 Task: Look for space in Kadaň, Czech Republic from 2nd June, 2023 to 6th June, 2023 for 1 adult in price range Rs.10000 to Rs.13000. Place can be private room with 1  bedroom having 1 bed and 1 bathroom. Property type can be house, flat, guest house, hotel. Booking option can be shelf check-in. Required host language is English.
Action: Mouse moved to (385, 80)
Screenshot: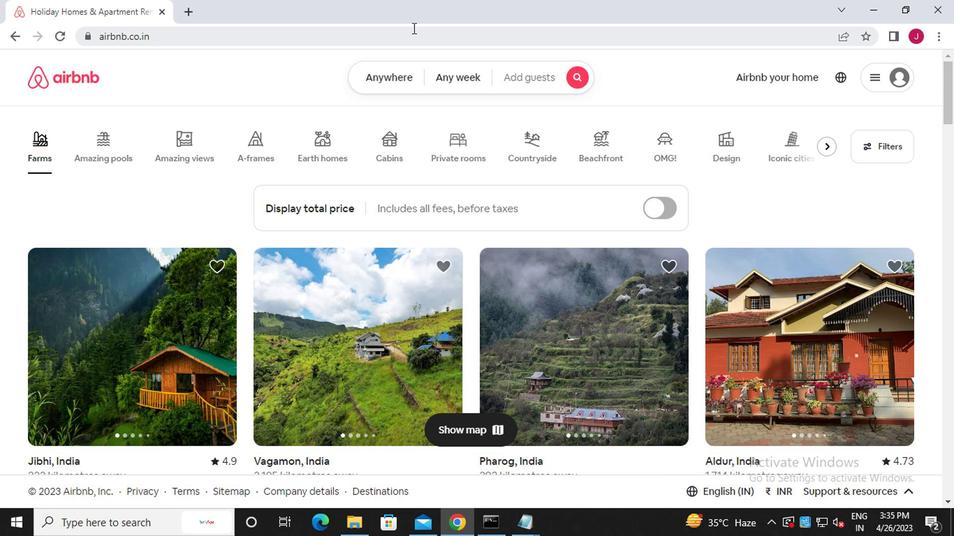 
Action: Mouse pressed left at (385, 80)
Screenshot: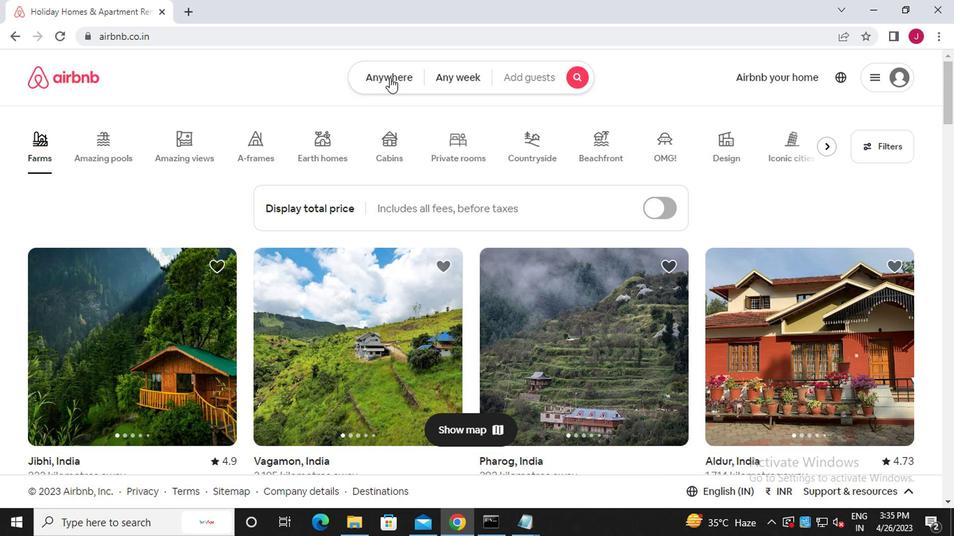 
Action: Mouse moved to (254, 140)
Screenshot: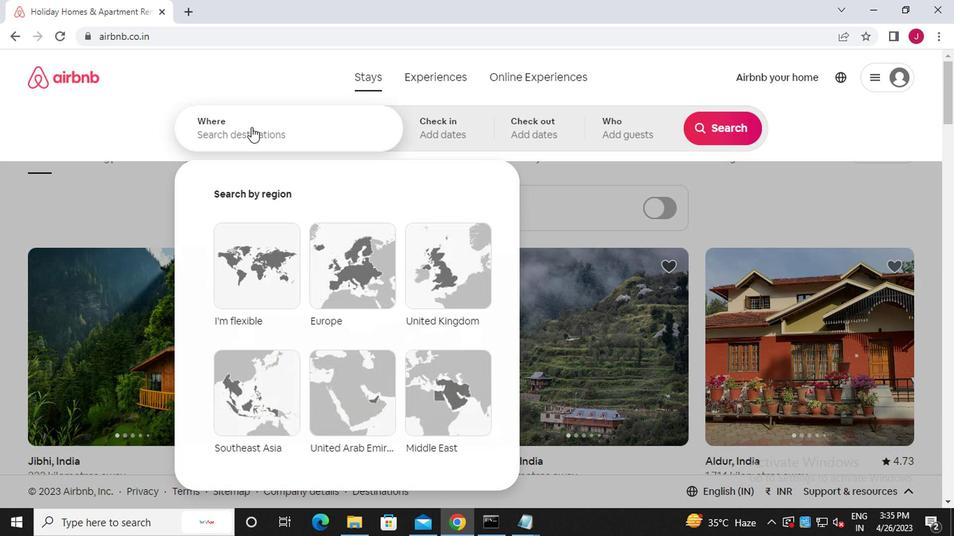 
Action: Mouse pressed left at (254, 140)
Screenshot: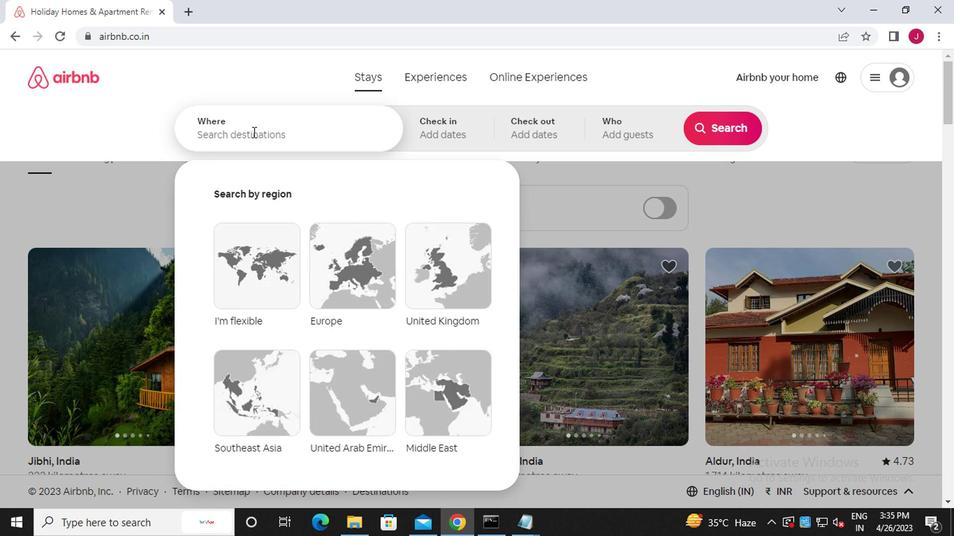 
Action: Mouse moved to (254, 140)
Screenshot: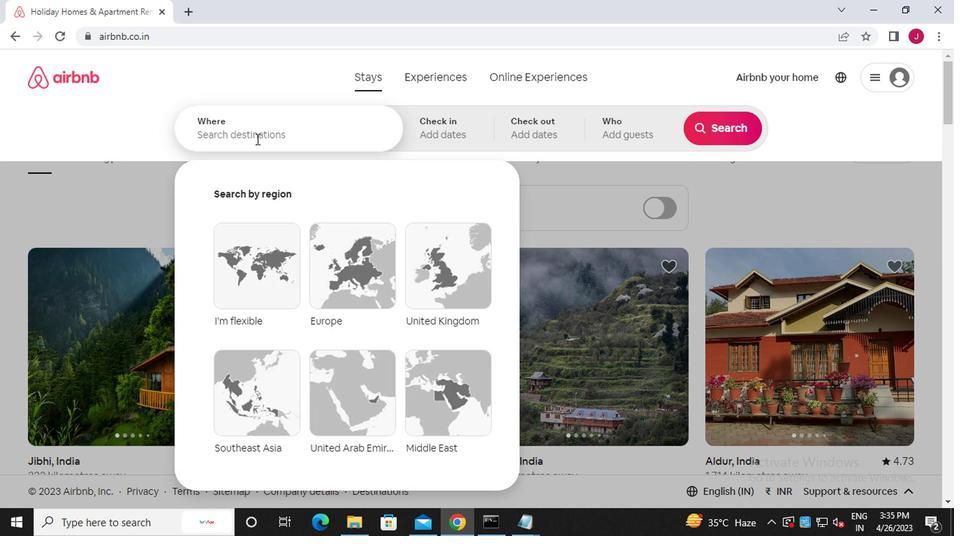 
Action: Key pressed k<Key.caps_lock>adan,<Key.caps_lock>c<Key.caps_lock>zech<Key.space><Key.caps_lock>r<Key.caps_lock>epublic
Screenshot: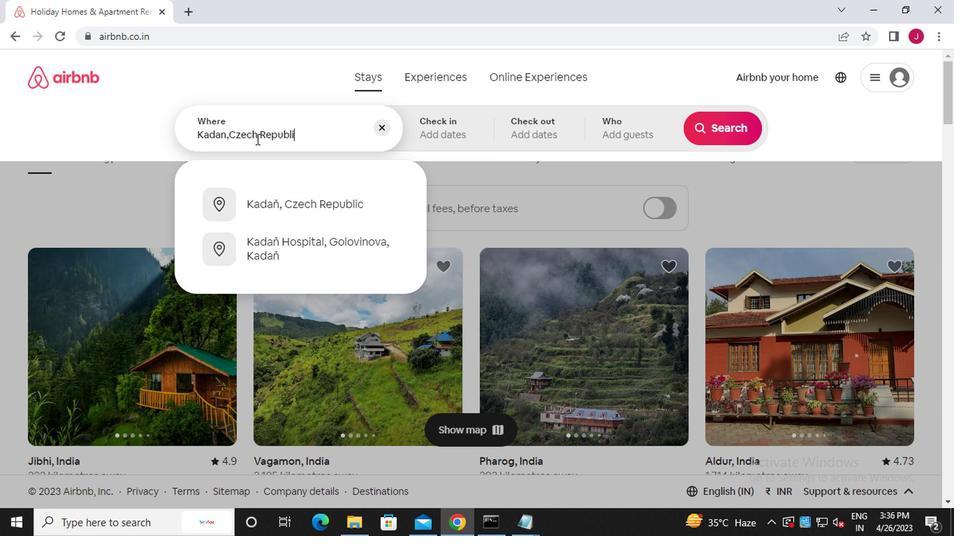 
Action: Mouse moved to (324, 213)
Screenshot: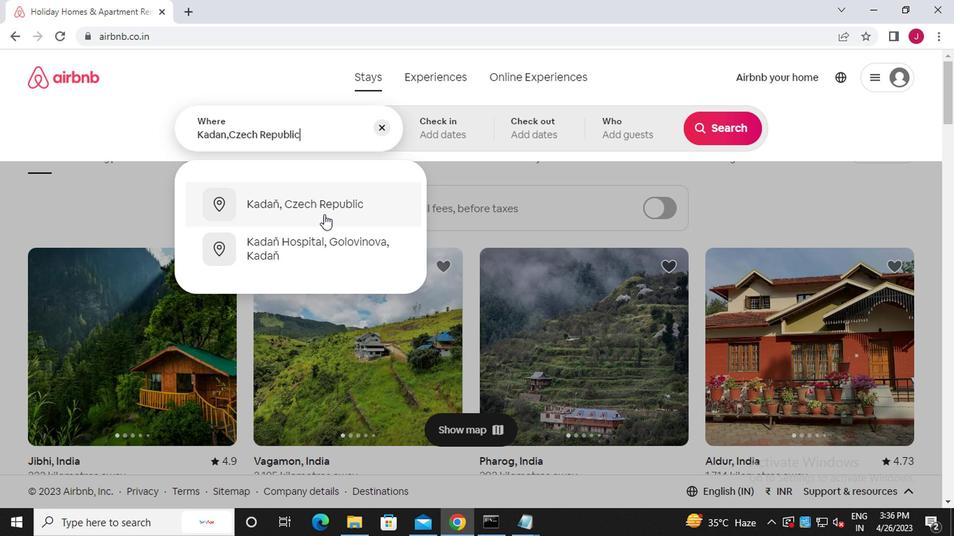 
Action: Mouse pressed left at (324, 213)
Screenshot: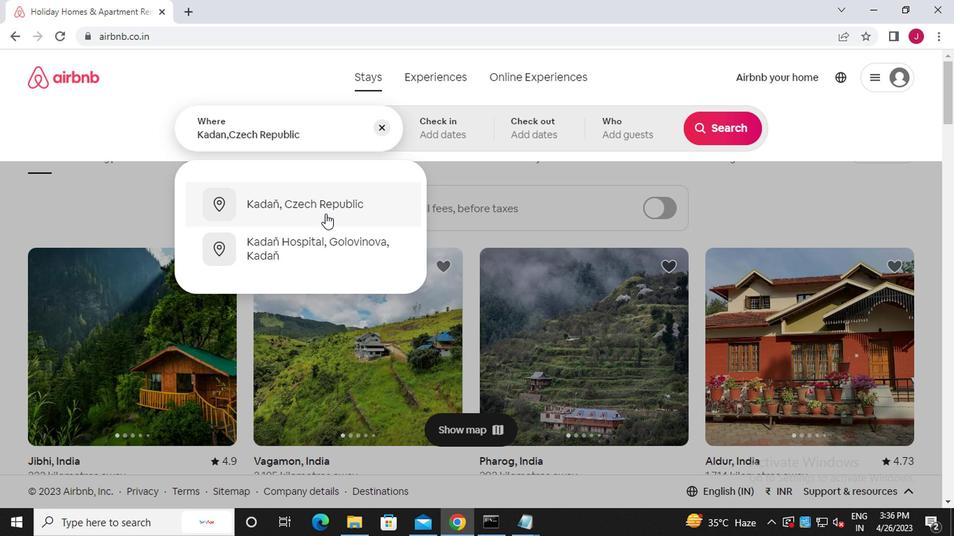 
Action: Mouse moved to (715, 240)
Screenshot: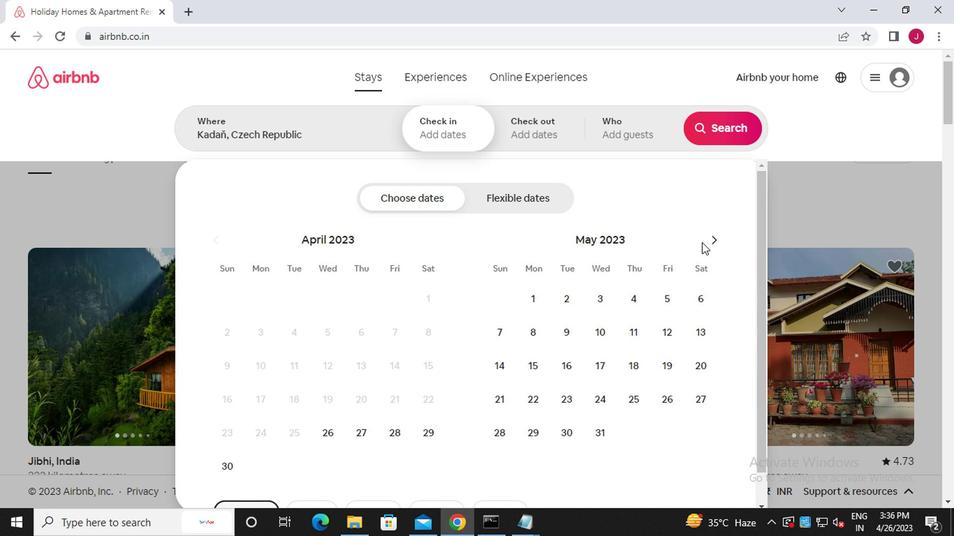 
Action: Mouse pressed left at (715, 240)
Screenshot: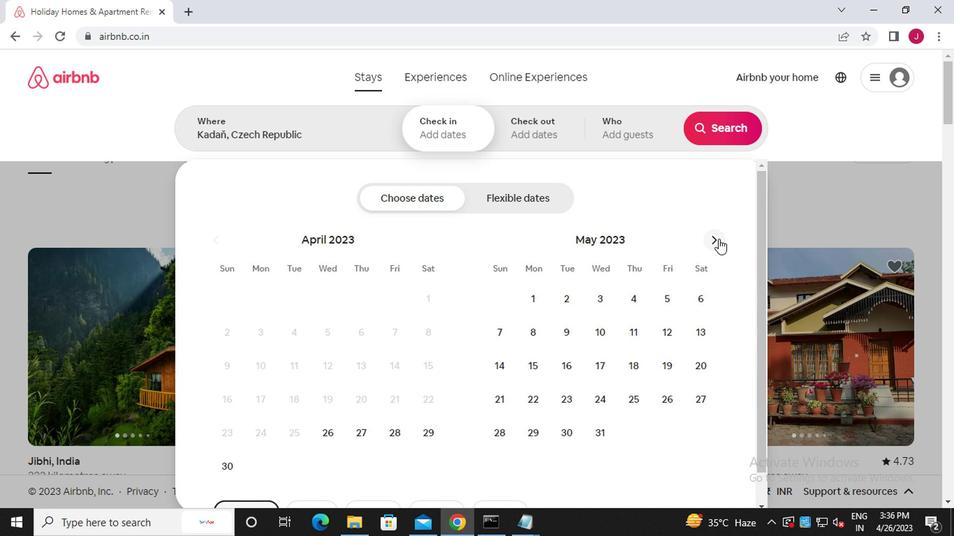 
Action: Mouse moved to (660, 296)
Screenshot: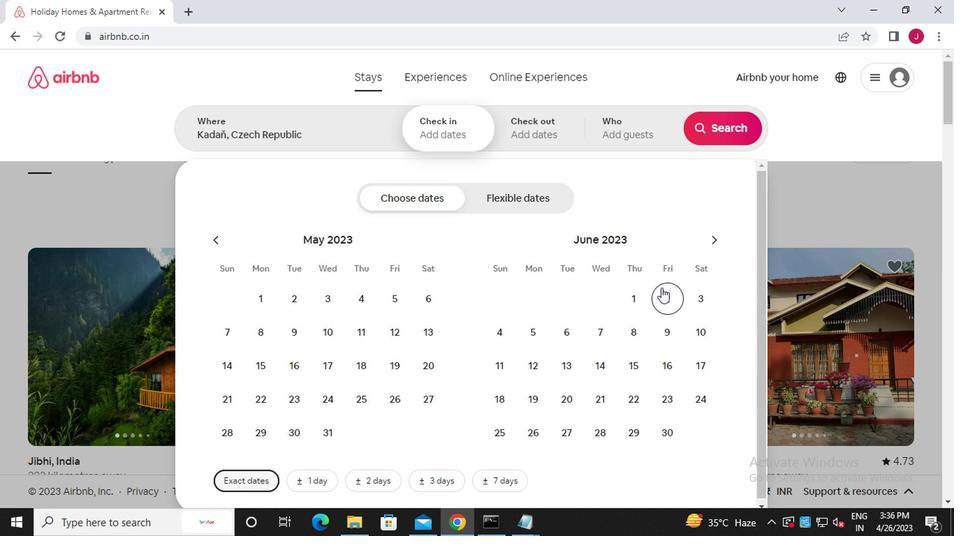 
Action: Mouse pressed left at (660, 296)
Screenshot: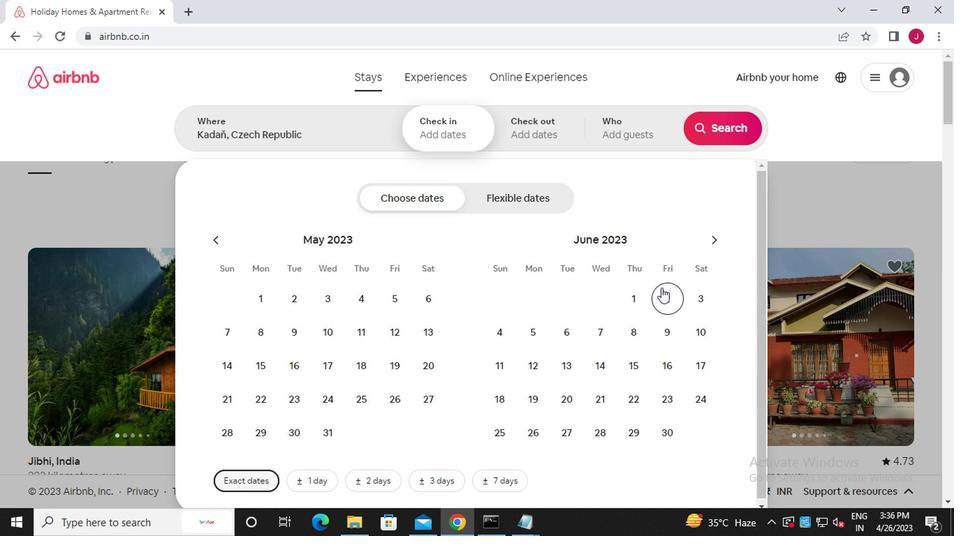 
Action: Mouse moved to (561, 330)
Screenshot: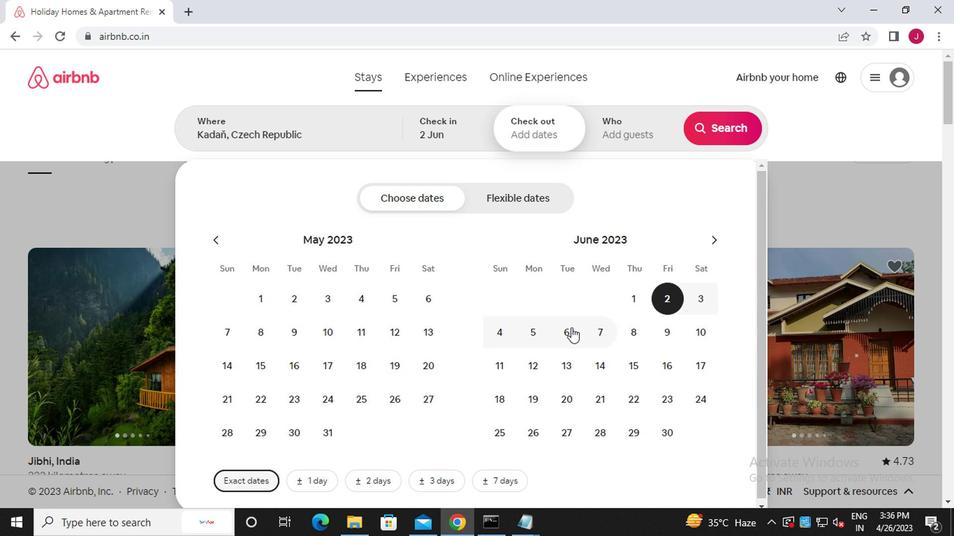 
Action: Mouse pressed left at (561, 330)
Screenshot: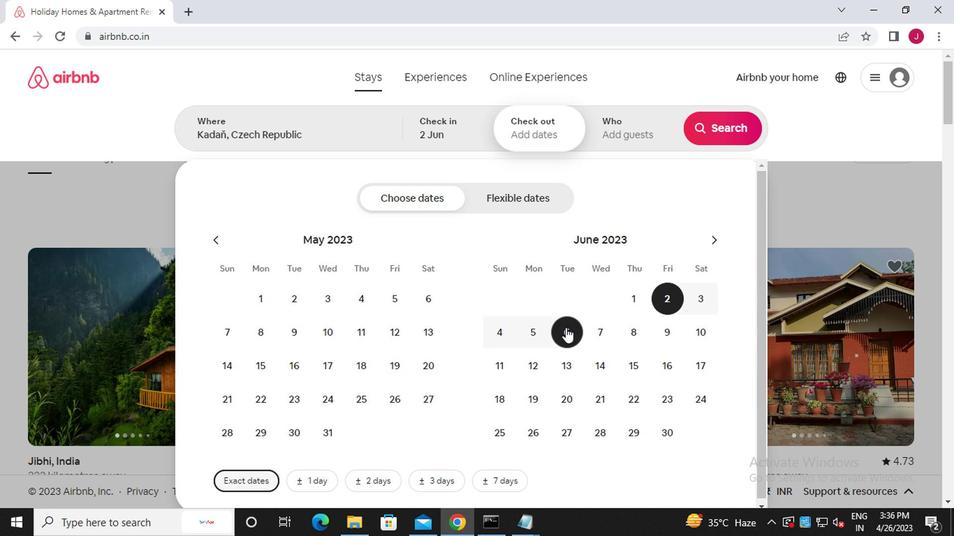 
Action: Mouse moved to (625, 135)
Screenshot: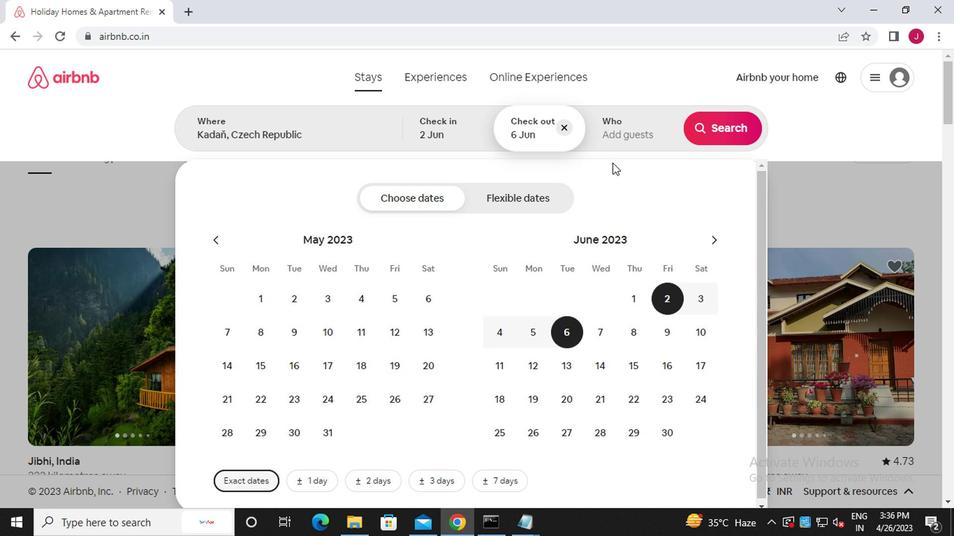 
Action: Mouse pressed left at (625, 135)
Screenshot: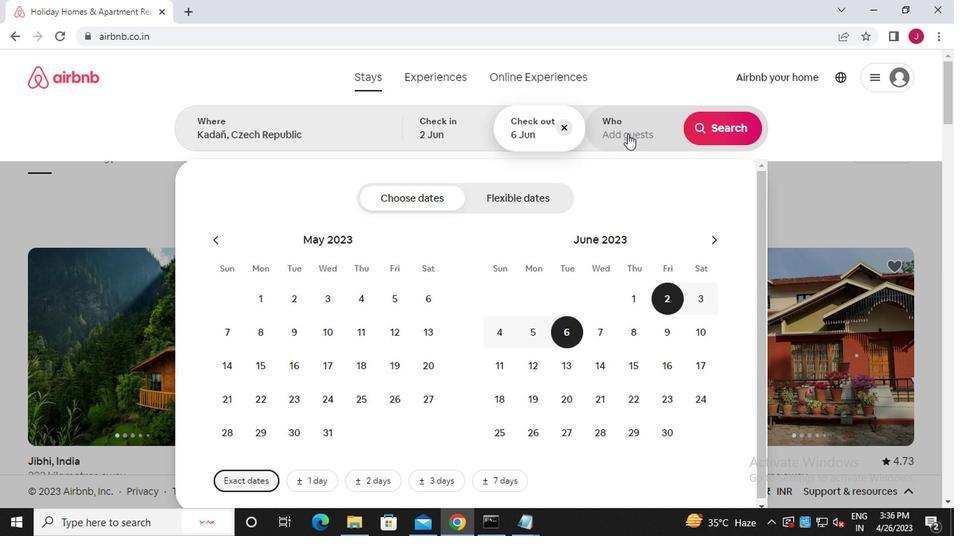 
Action: Mouse moved to (725, 200)
Screenshot: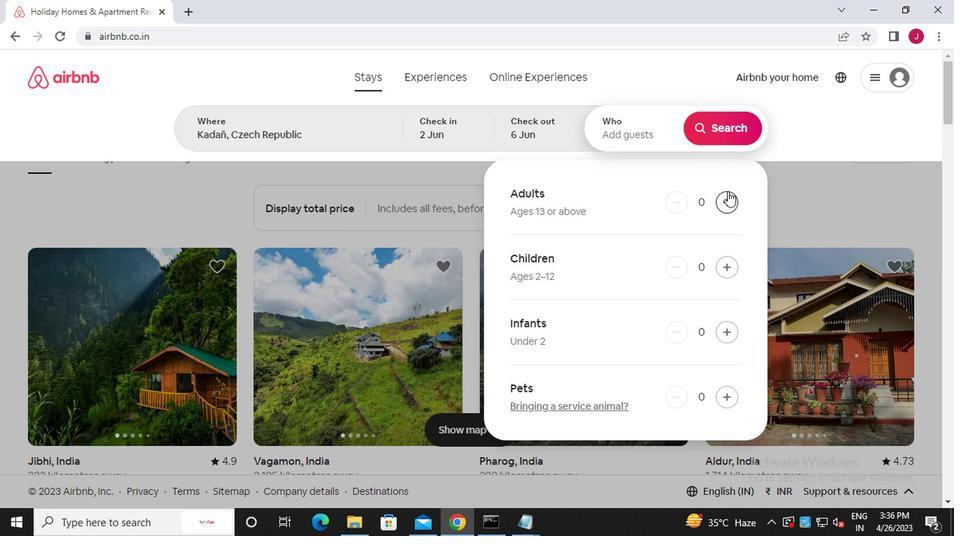 
Action: Mouse pressed left at (725, 200)
Screenshot: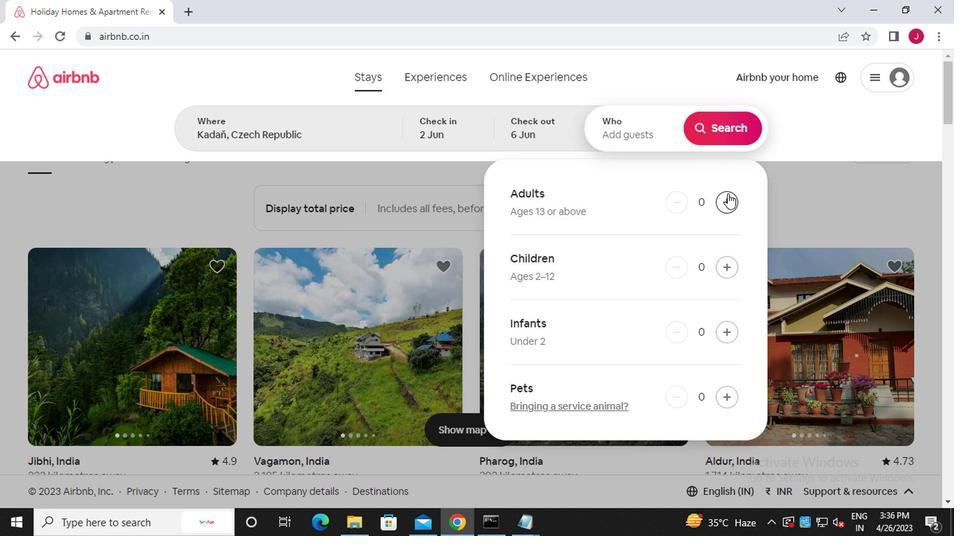 
Action: Mouse moved to (722, 127)
Screenshot: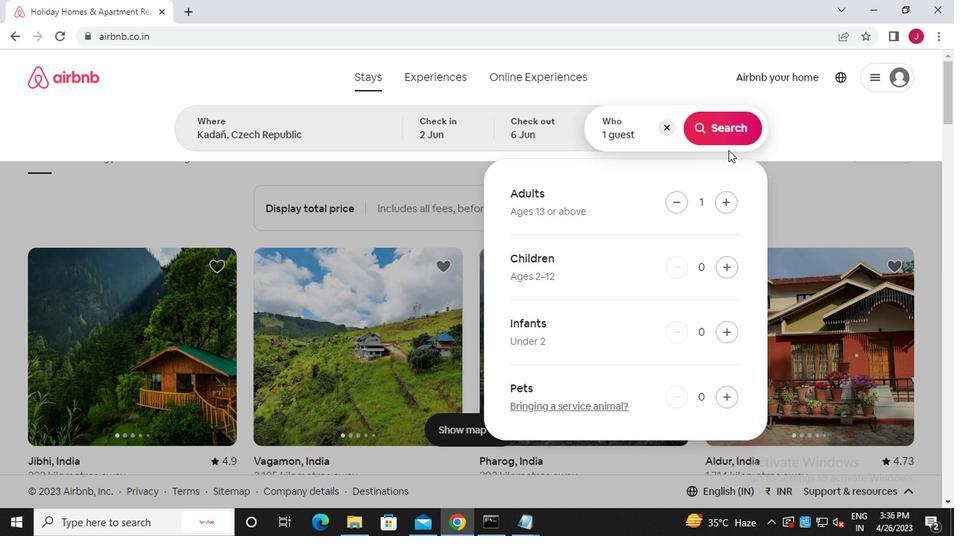 
Action: Mouse pressed left at (722, 127)
Screenshot: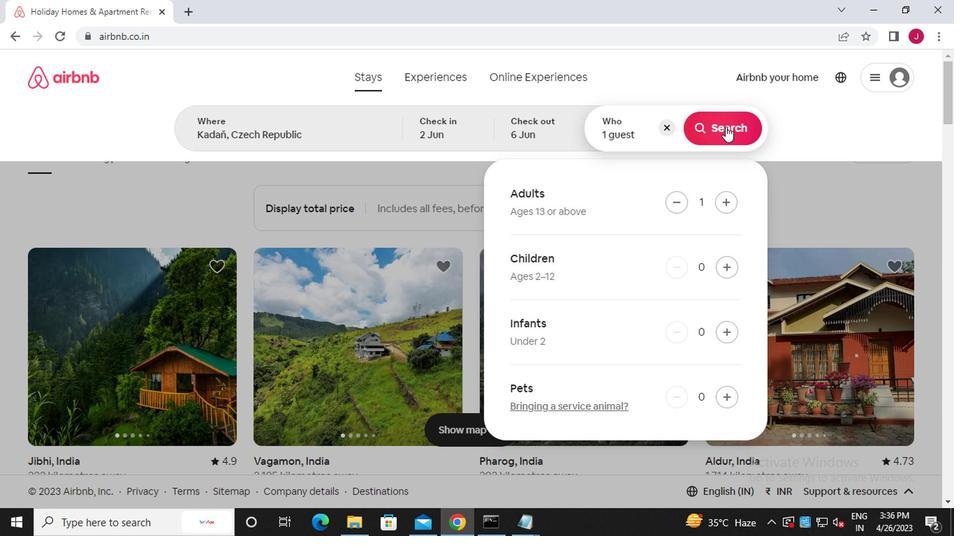 
Action: Mouse moved to (894, 139)
Screenshot: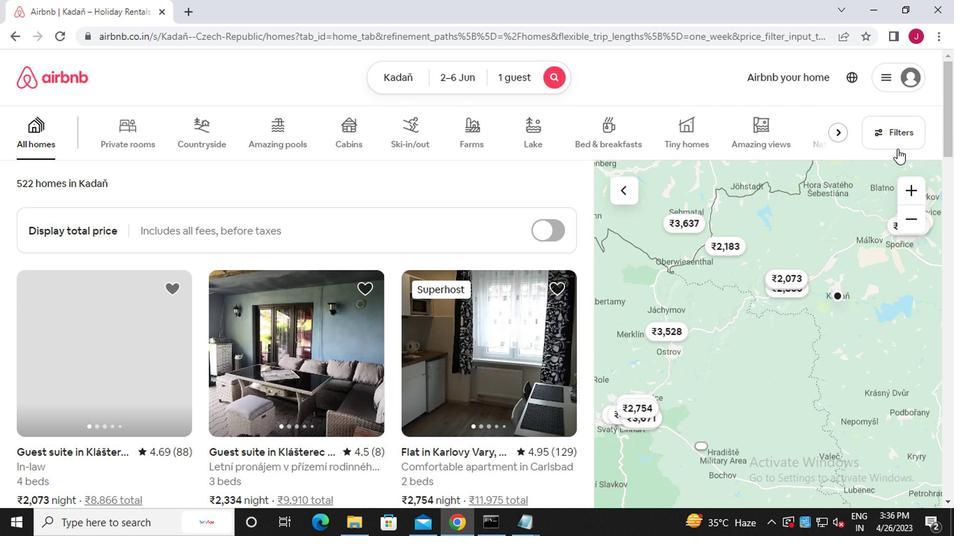 
Action: Mouse pressed left at (894, 139)
Screenshot: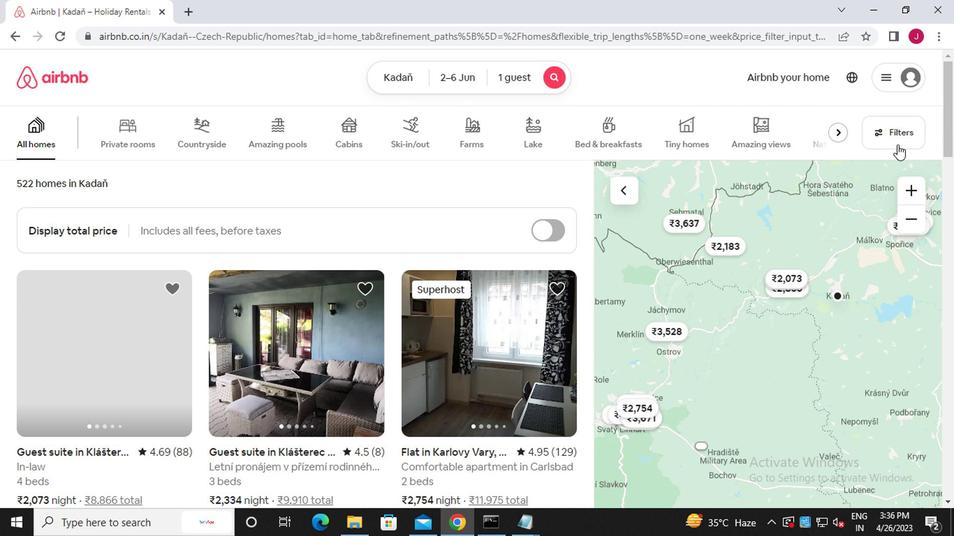 
Action: Mouse moved to (324, 309)
Screenshot: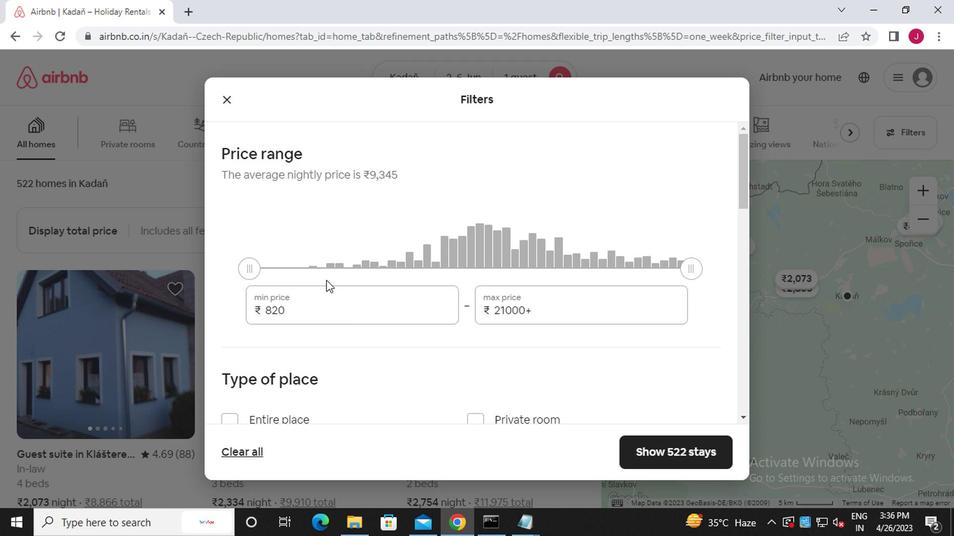 
Action: Mouse pressed left at (324, 309)
Screenshot: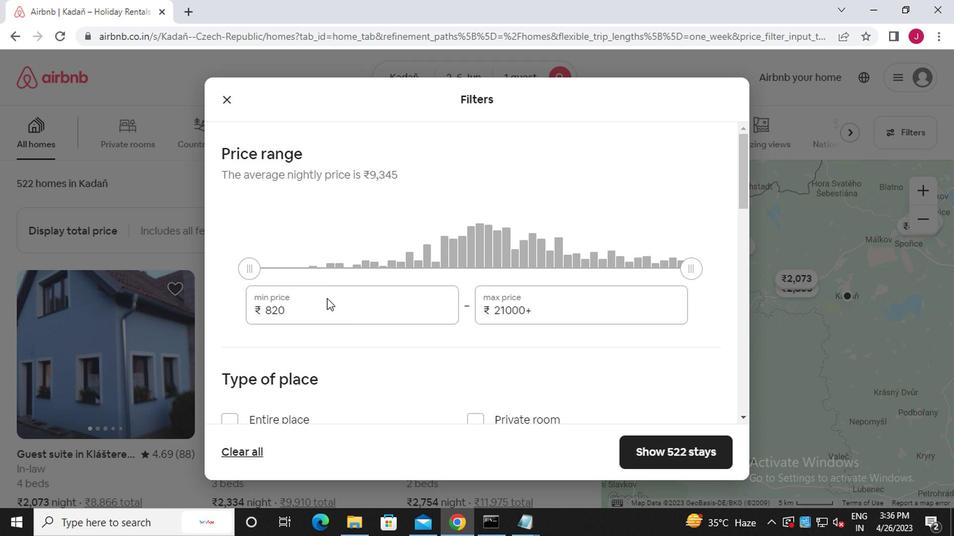 
Action: Mouse moved to (326, 312)
Screenshot: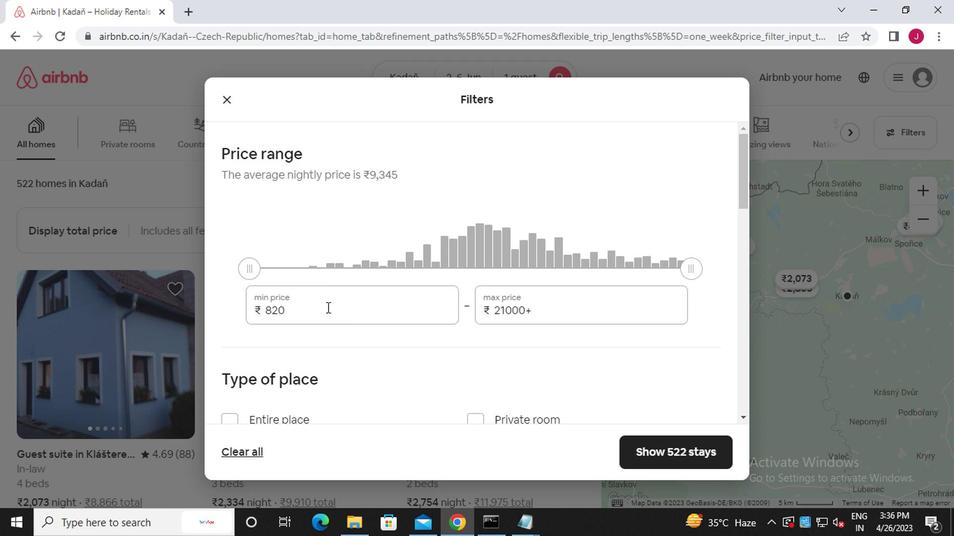 
Action: Key pressed <Key.backspace><Key.backspace><Key.backspace><<97>><<96>><<96>><<96>><<96>>
Screenshot: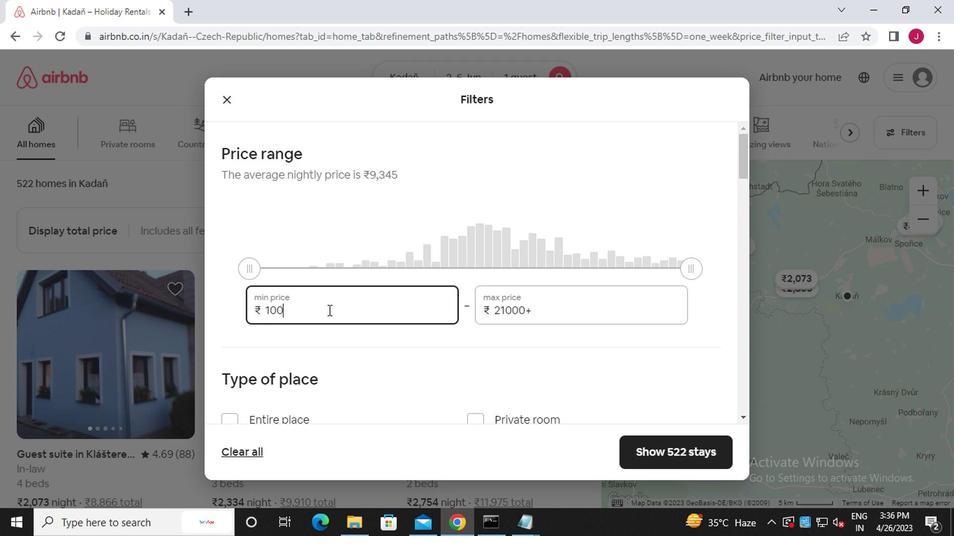 
Action: Mouse moved to (549, 310)
Screenshot: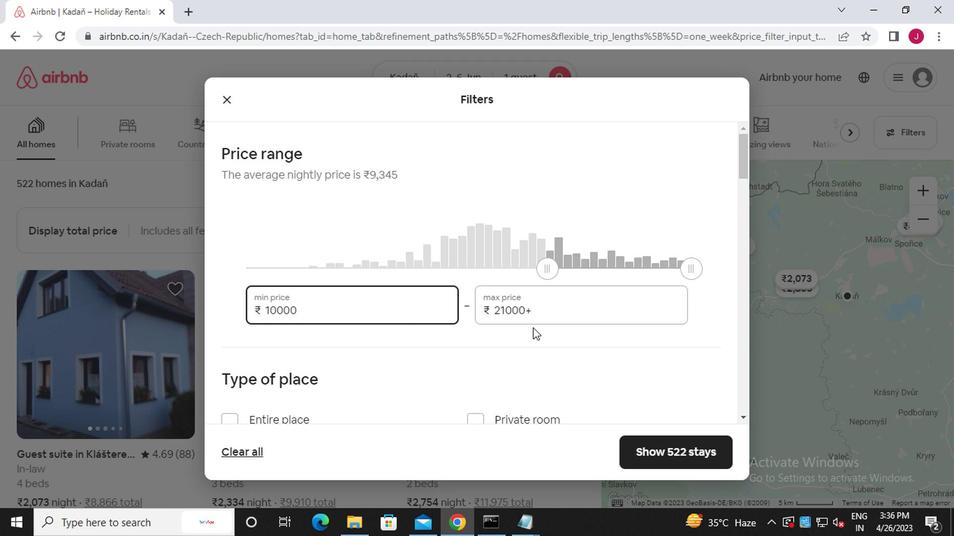 
Action: Mouse pressed left at (549, 310)
Screenshot: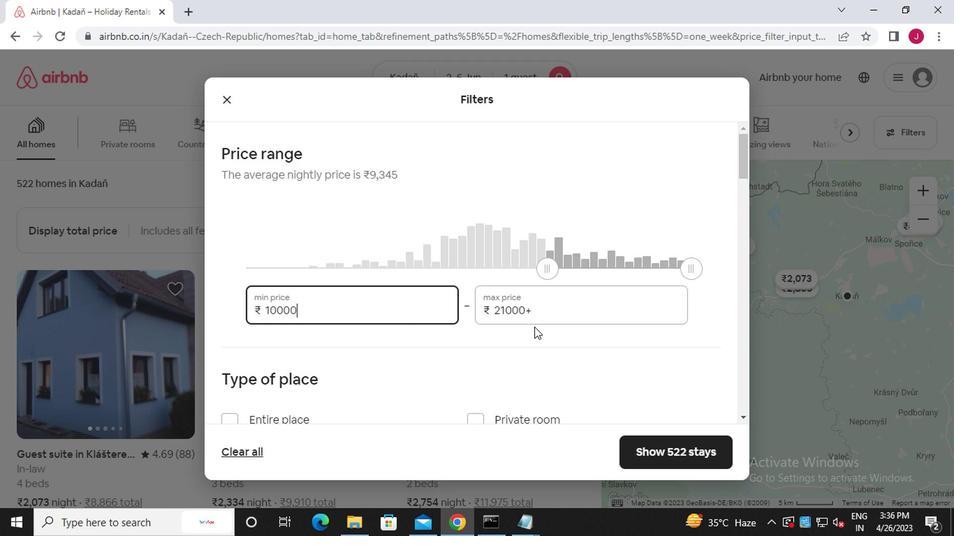 
Action: Key pressed <Key.backspace><Key.backspace><Key.backspace><Key.backspace><Key.backspace><Key.backspace><Key.backspace><Key.backspace><Key.backspace><Key.backspace><<97>><<99>><<96>><<96>><<96>>
Screenshot: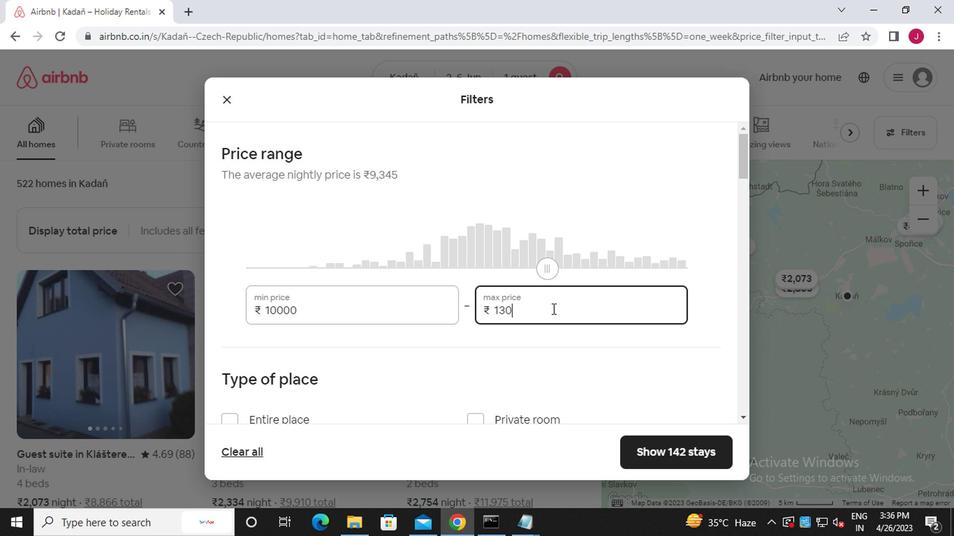 
Action: Mouse scrolled (549, 310) with delta (0, 0)
Screenshot: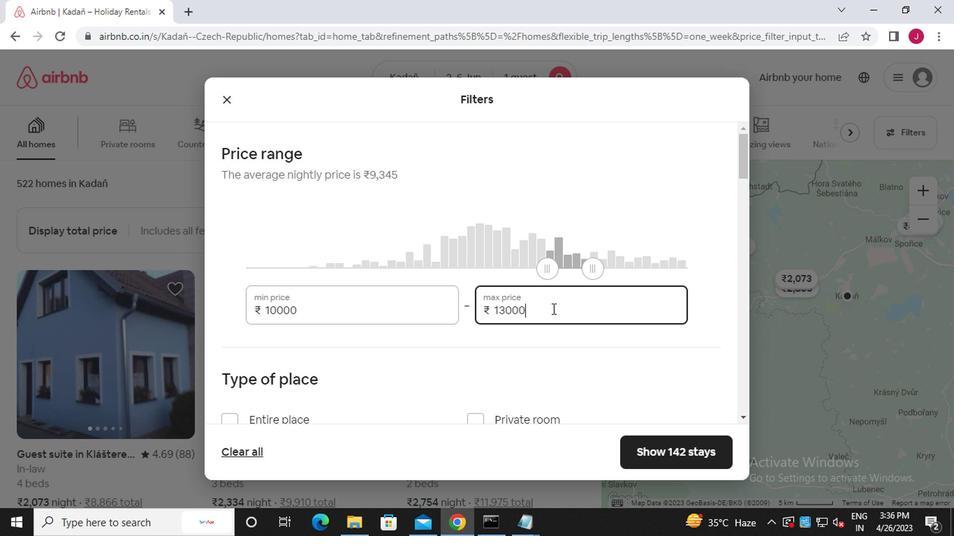 
Action: Mouse scrolled (549, 310) with delta (0, 0)
Screenshot: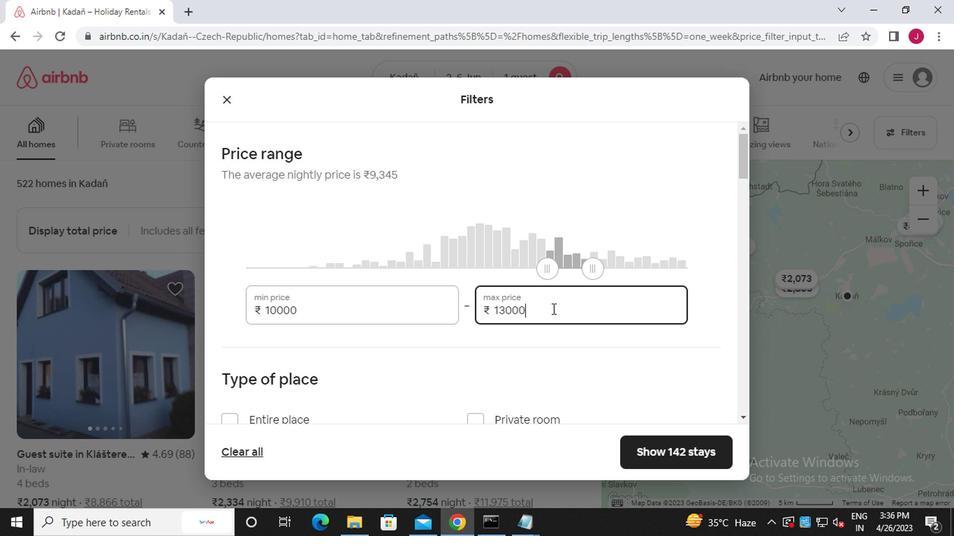 
Action: Mouse moved to (471, 290)
Screenshot: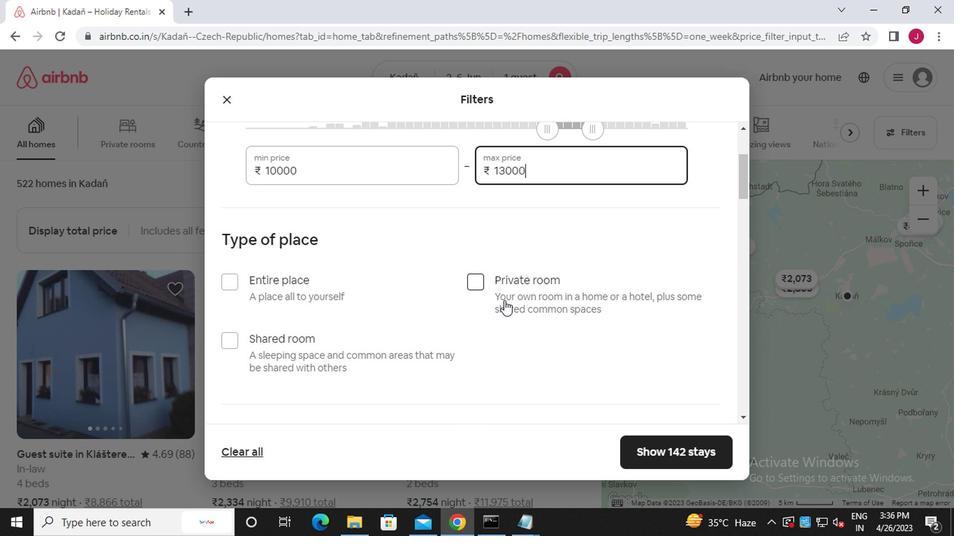 
Action: Mouse pressed left at (471, 290)
Screenshot: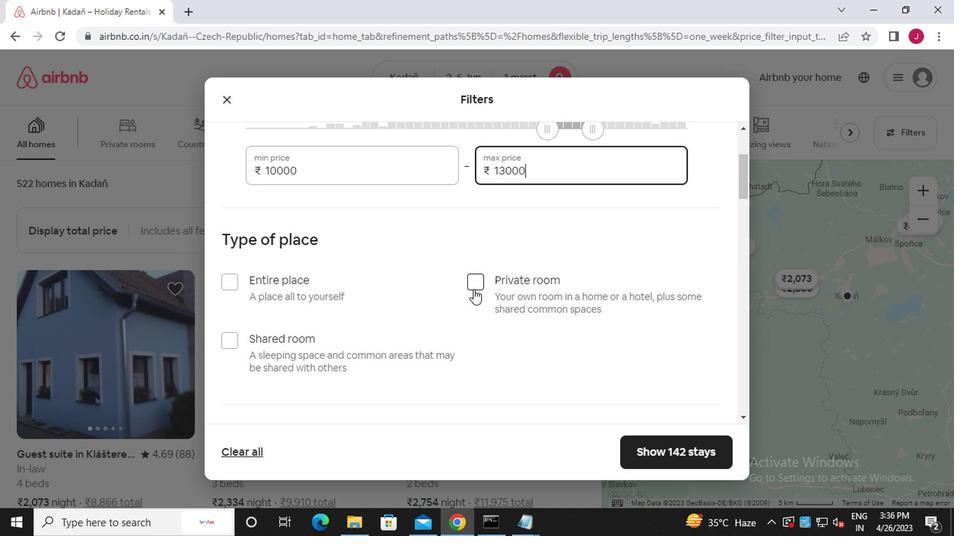 
Action: Mouse moved to (428, 312)
Screenshot: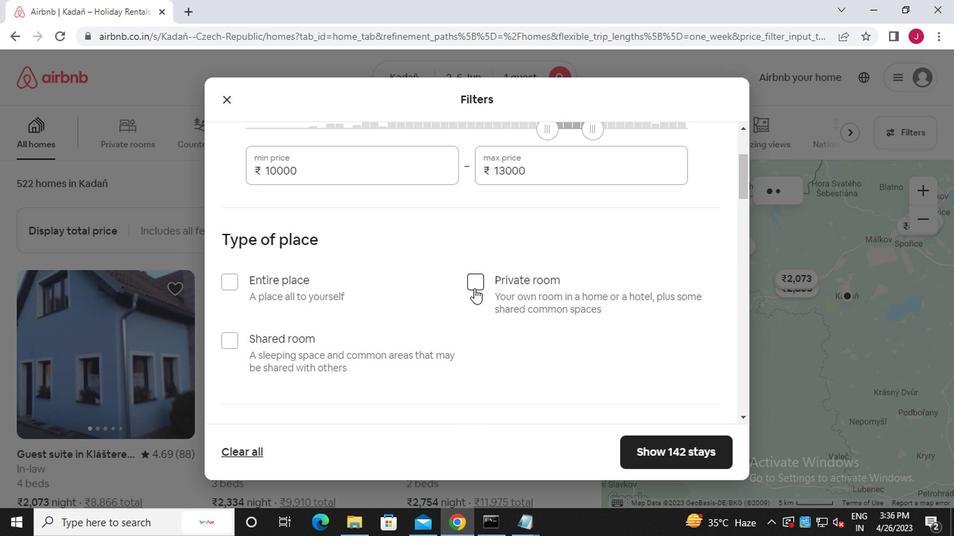 
Action: Mouse scrolled (428, 311) with delta (0, 0)
Screenshot: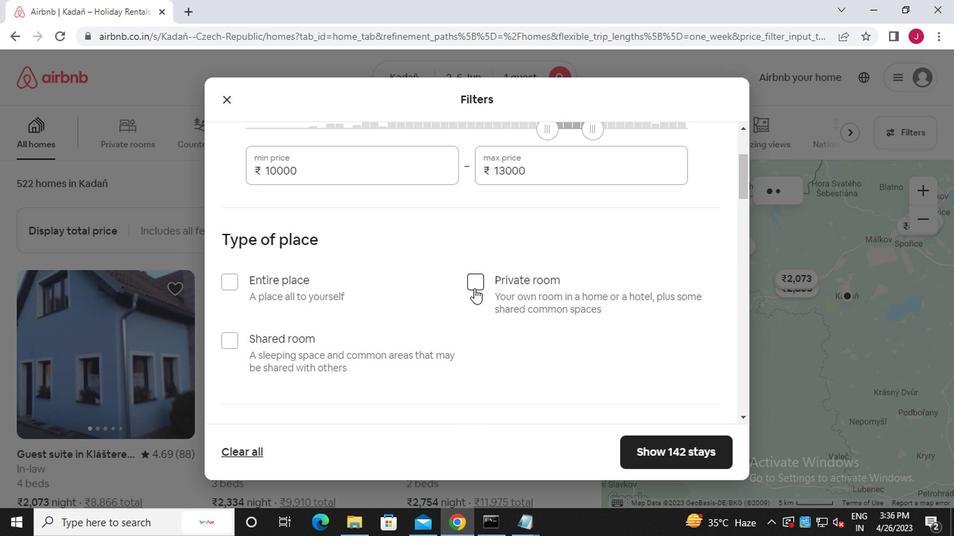 
Action: Mouse scrolled (428, 311) with delta (0, 0)
Screenshot: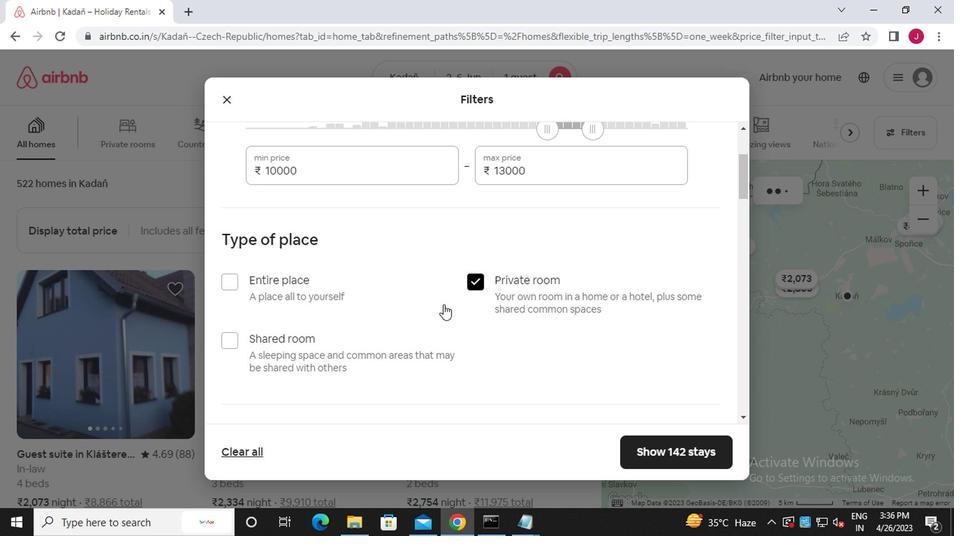 
Action: Mouse scrolled (428, 311) with delta (0, 0)
Screenshot: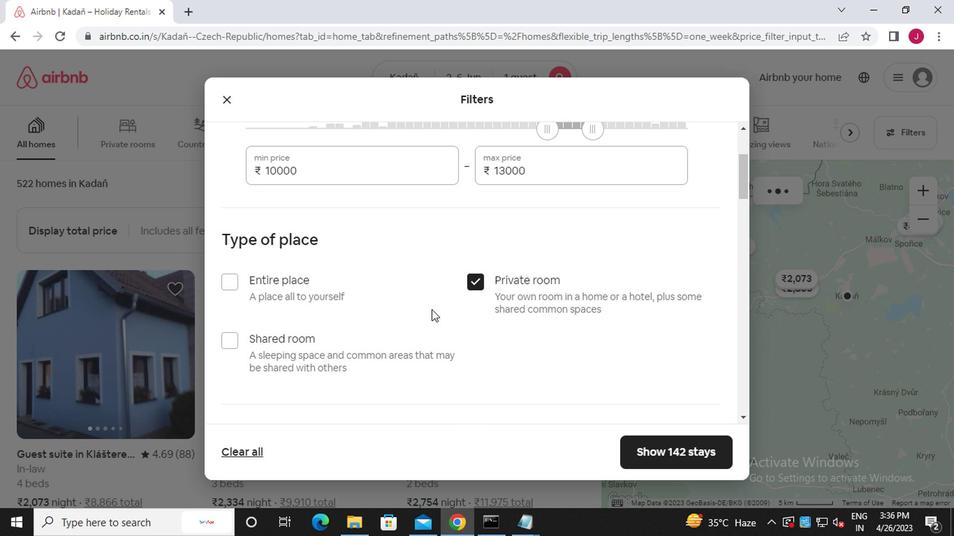 
Action: Mouse moved to (416, 309)
Screenshot: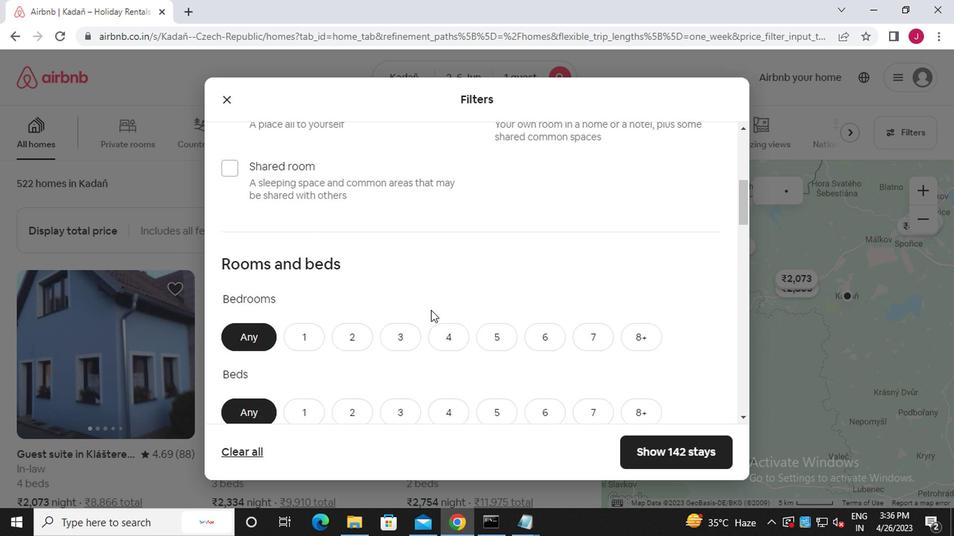 
Action: Mouse scrolled (416, 308) with delta (0, 0)
Screenshot: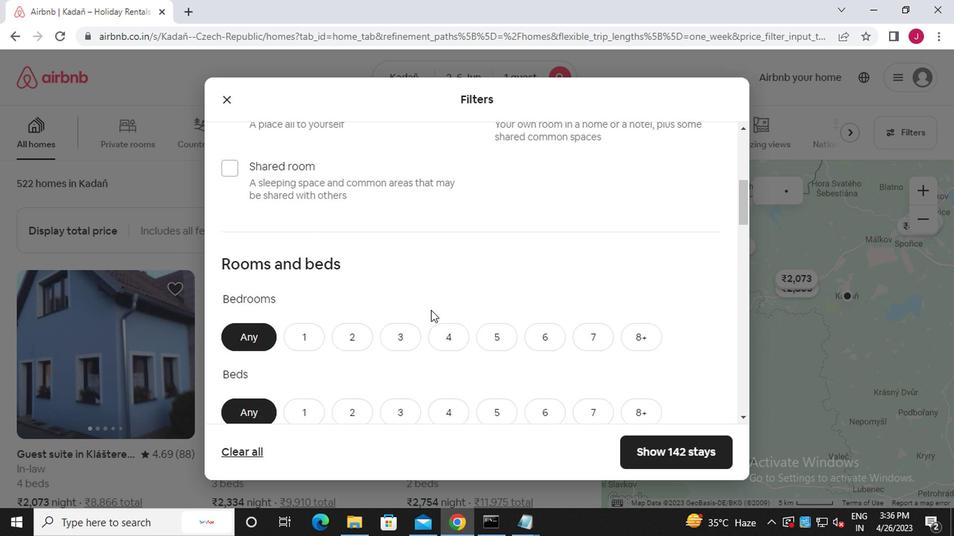
Action: Mouse moved to (310, 232)
Screenshot: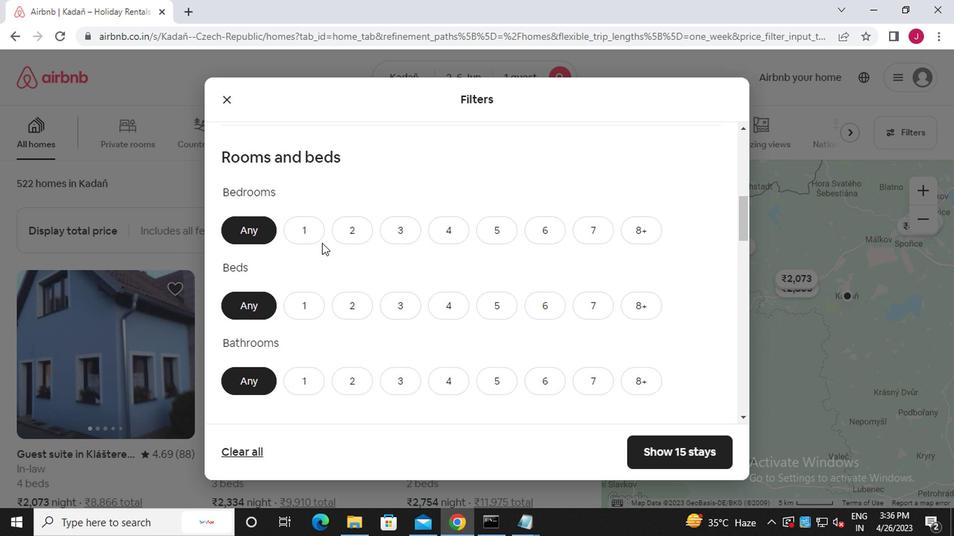 
Action: Mouse pressed left at (310, 232)
Screenshot: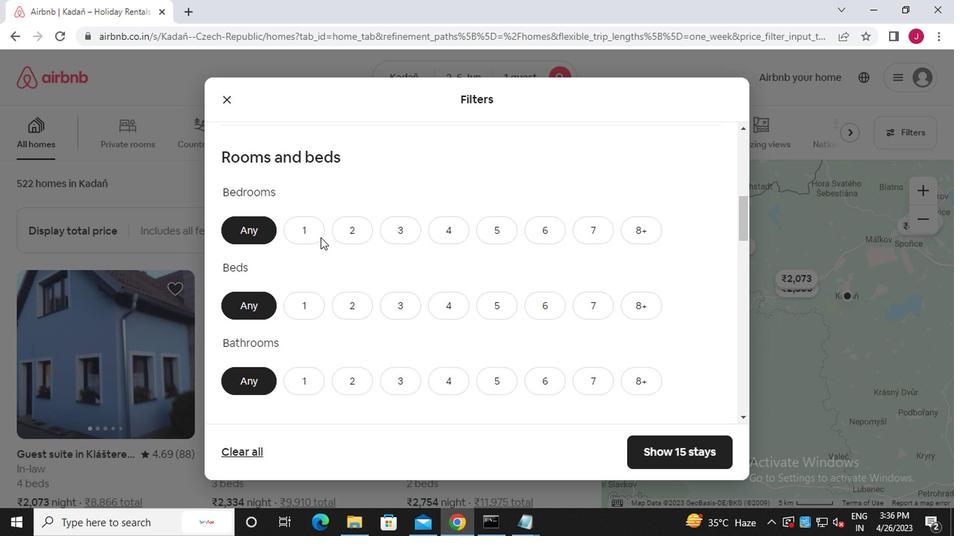 
Action: Mouse moved to (298, 308)
Screenshot: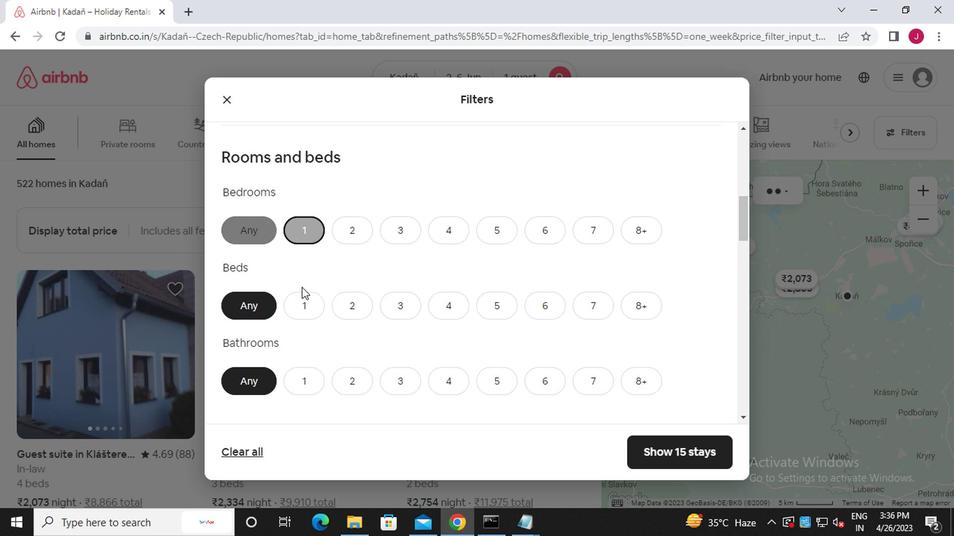 
Action: Mouse pressed left at (298, 308)
Screenshot: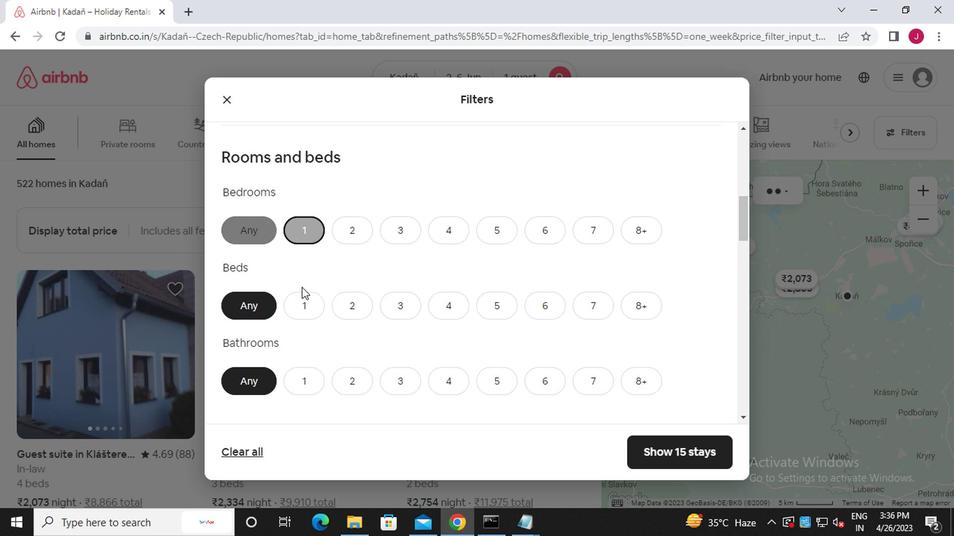 
Action: Mouse moved to (305, 386)
Screenshot: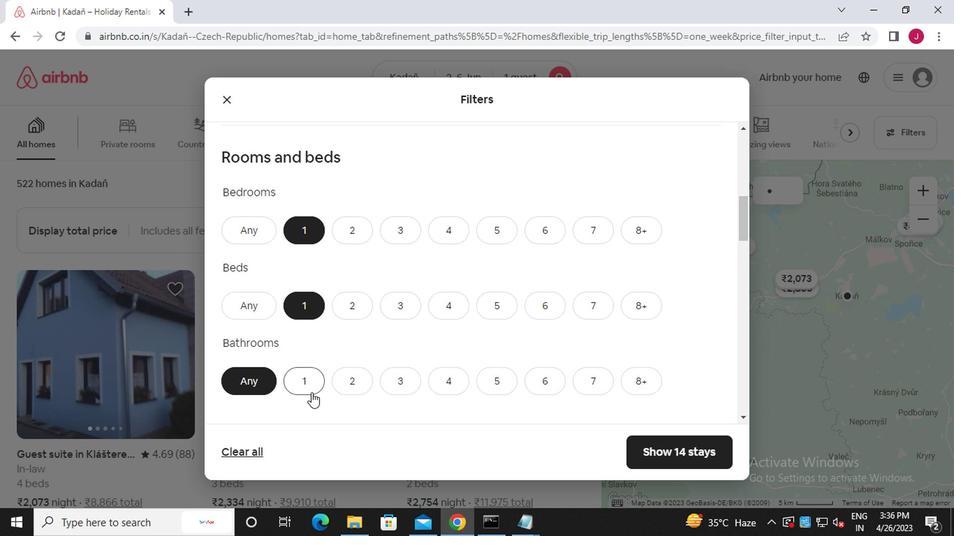 
Action: Mouse pressed left at (305, 386)
Screenshot: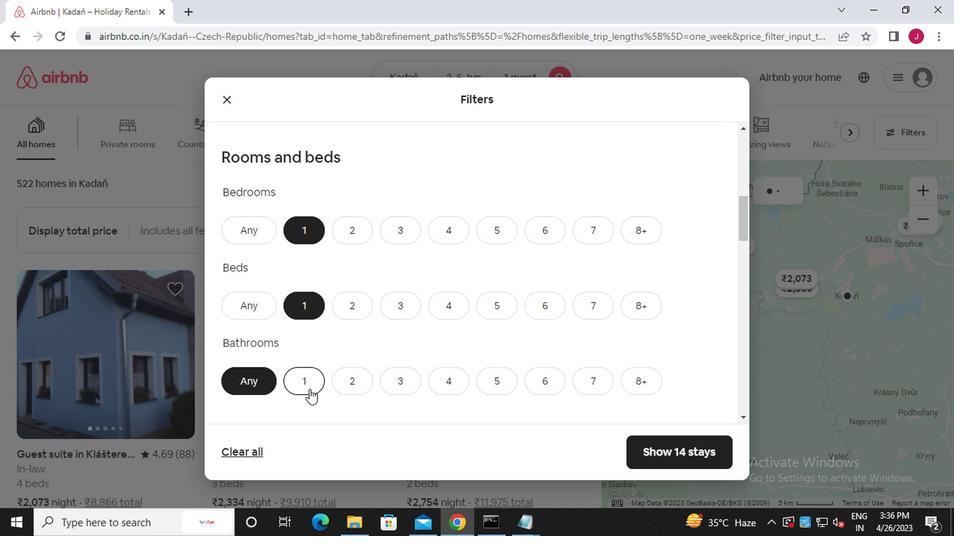 
Action: Mouse moved to (305, 383)
Screenshot: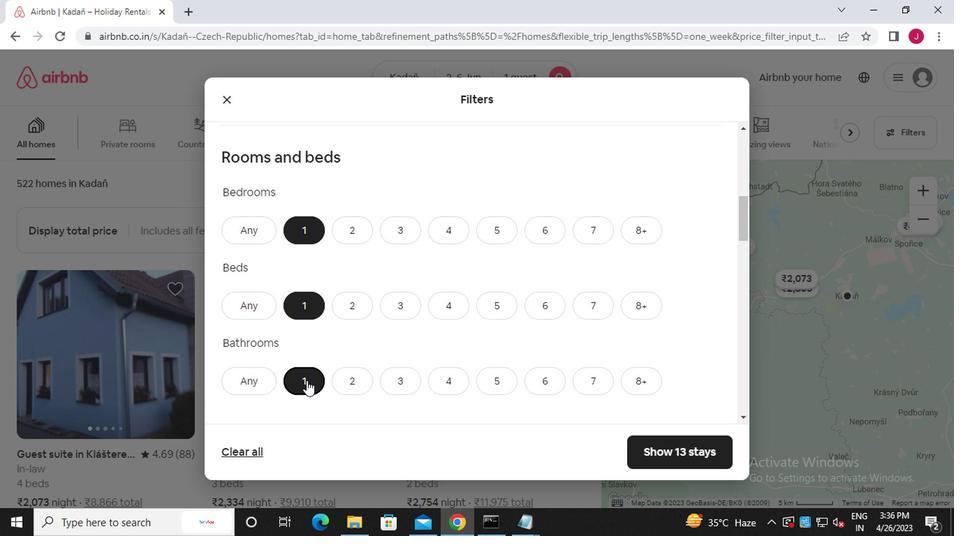 
Action: Mouse scrolled (305, 383) with delta (0, 0)
Screenshot: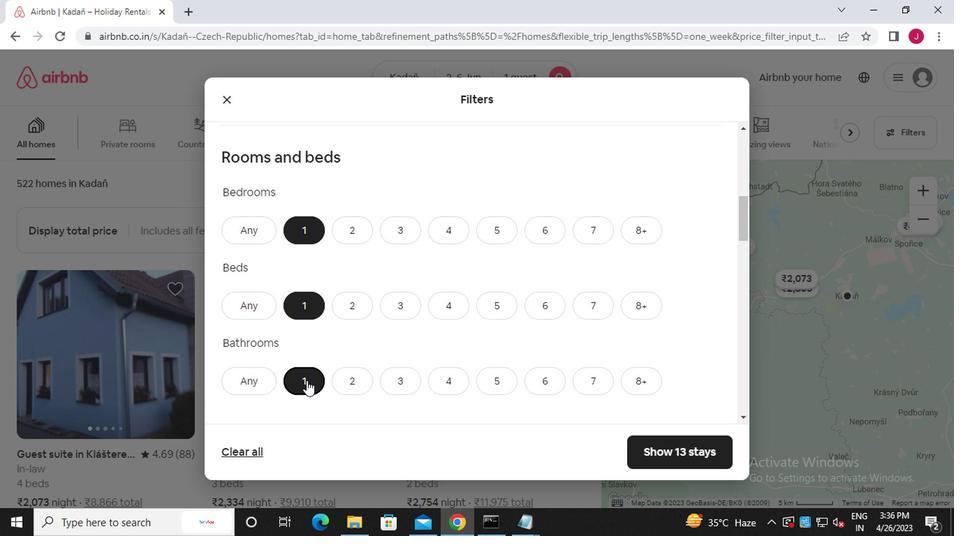 
Action: Mouse moved to (305, 384)
Screenshot: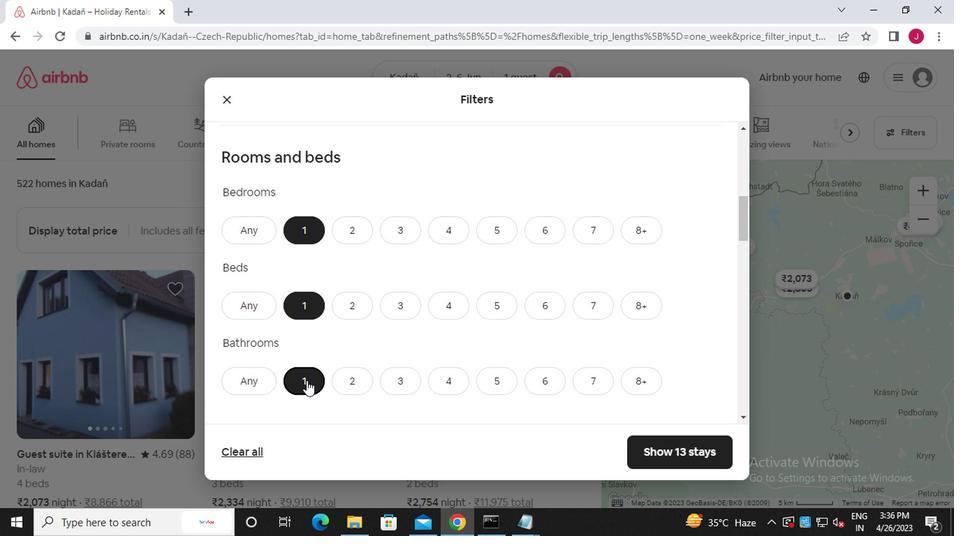 
Action: Mouse scrolled (305, 383) with delta (0, 0)
Screenshot: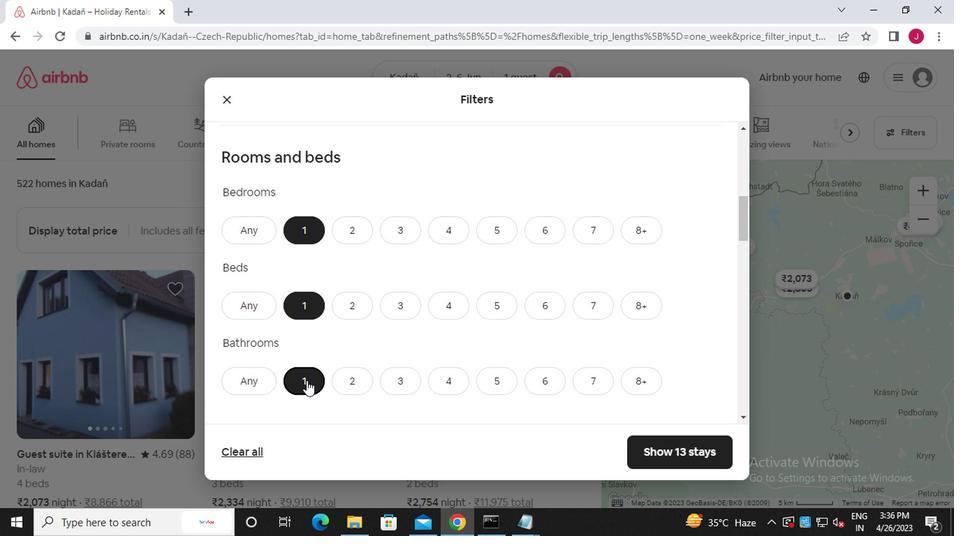 
Action: Mouse moved to (317, 390)
Screenshot: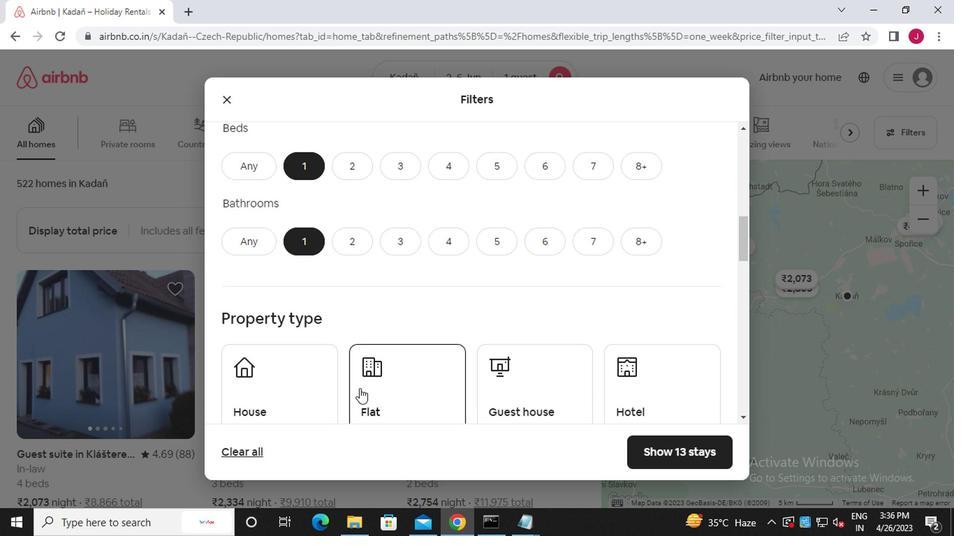 
Action: Mouse pressed left at (317, 390)
Screenshot: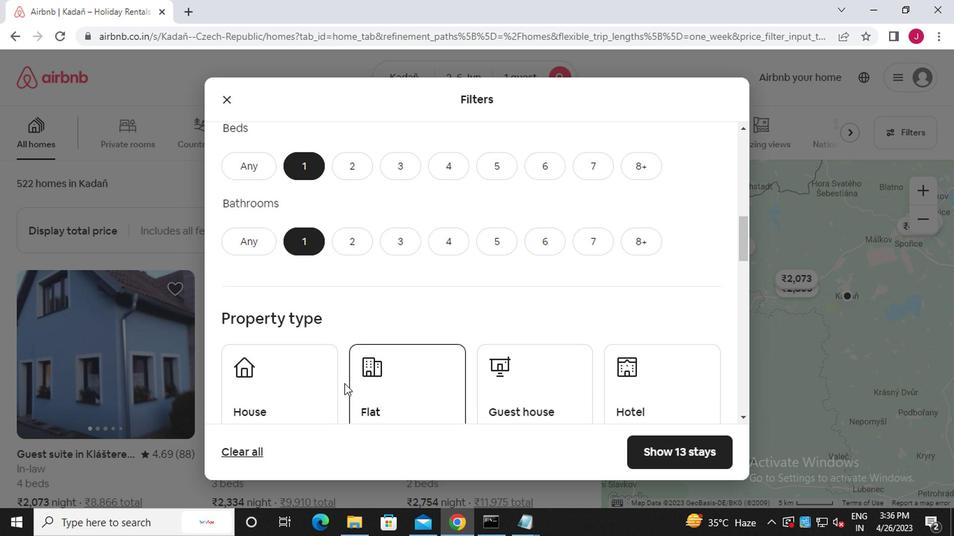 
Action: Mouse moved to (412, 392)
Screenshot: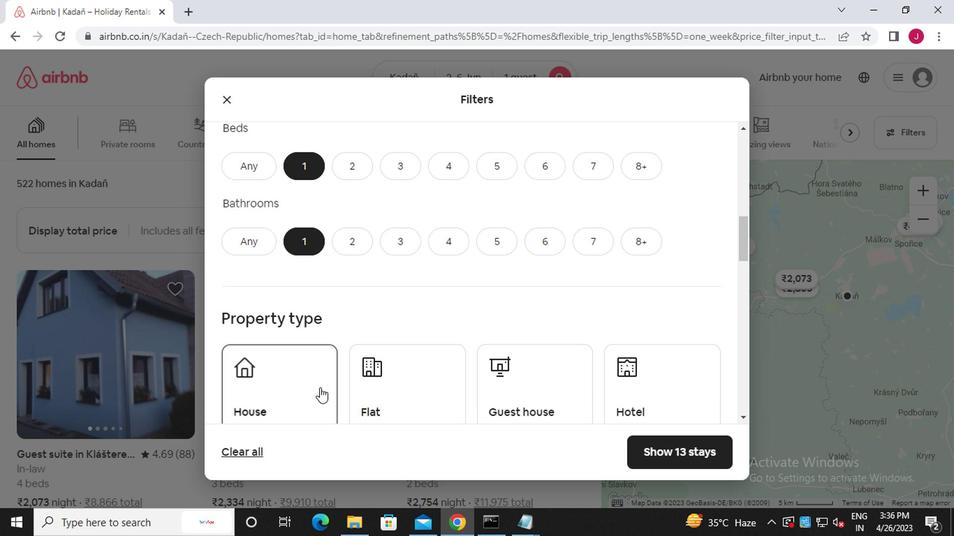 
Action: Mouse pressed left at (412, 392)
Screenshot: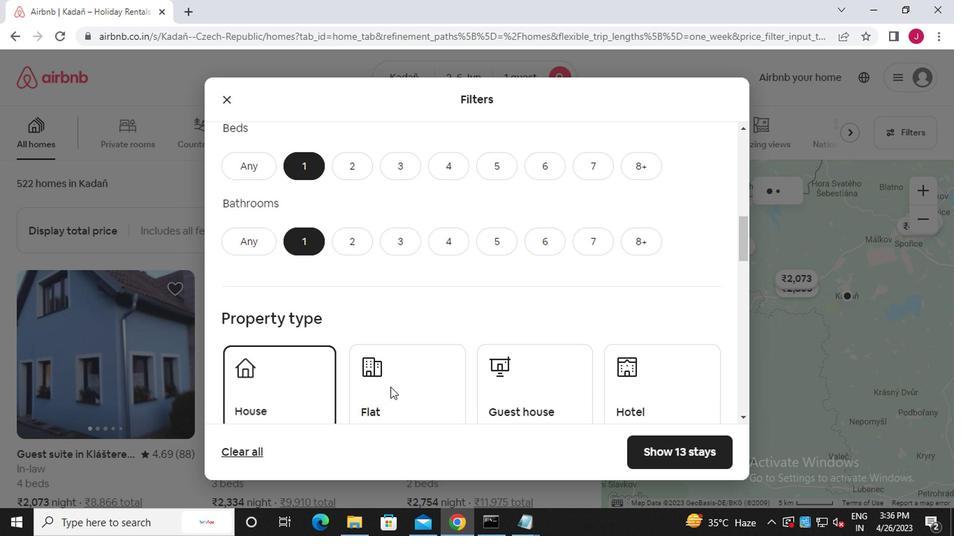 
Action: Mouse moved to (518, 393)
Screenshot: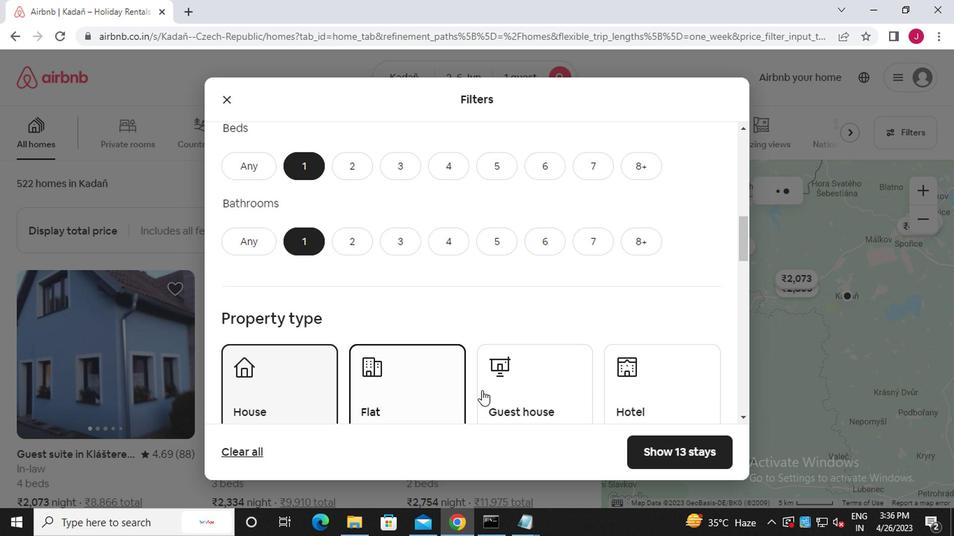 
Action: Mouse pressed left at (518, 393)
Screenshot: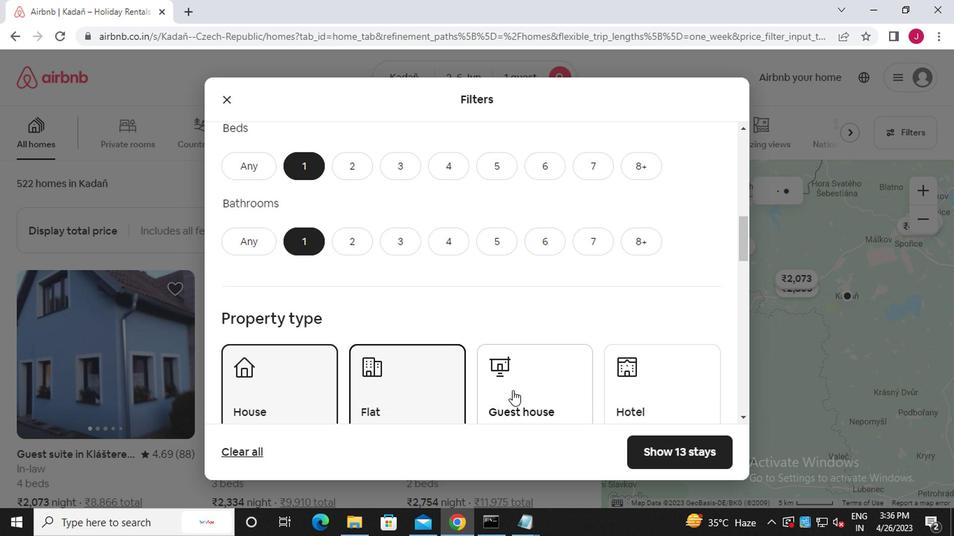
Action: Mouse moved to (655, 390)
Screenshot: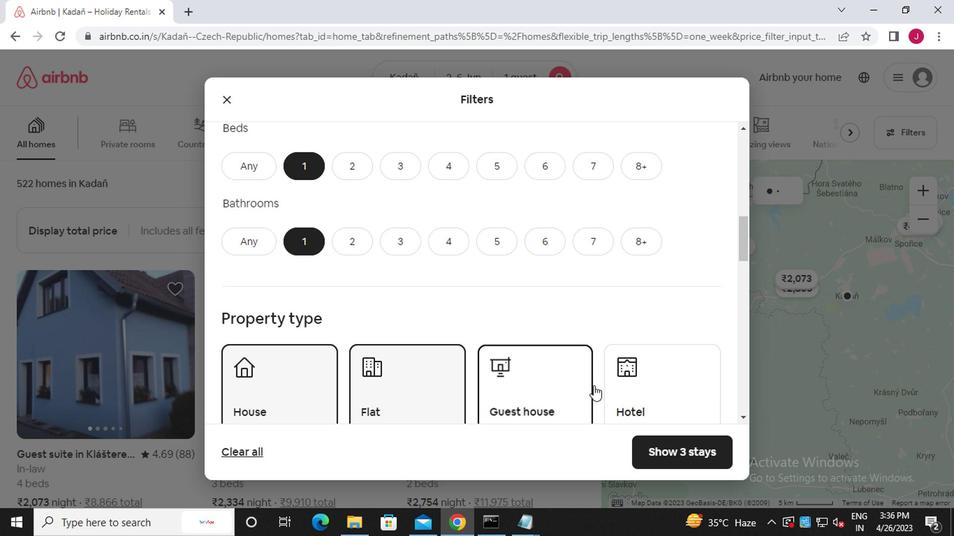 
Action: Mouse pressed left at (655, 390)
Screenshot: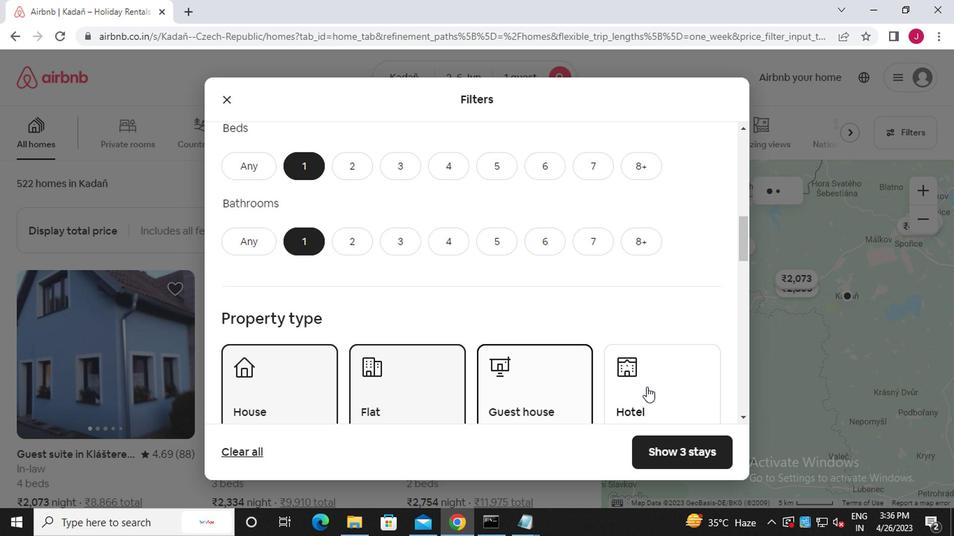 
Action: Mouse moved to (633, 388)
Screenshot: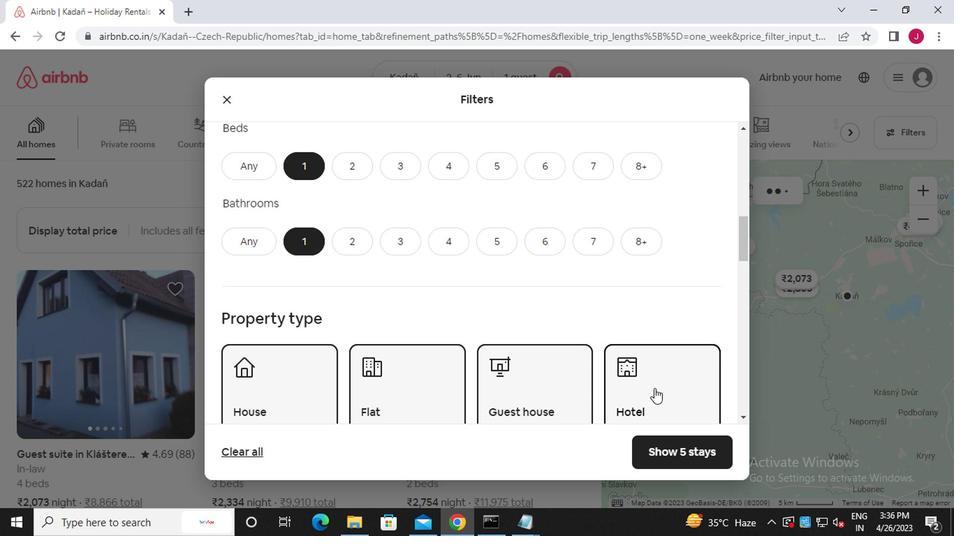 
Action: Mouse scrolled (633, 387) with delta (0, 0)
Screenshot: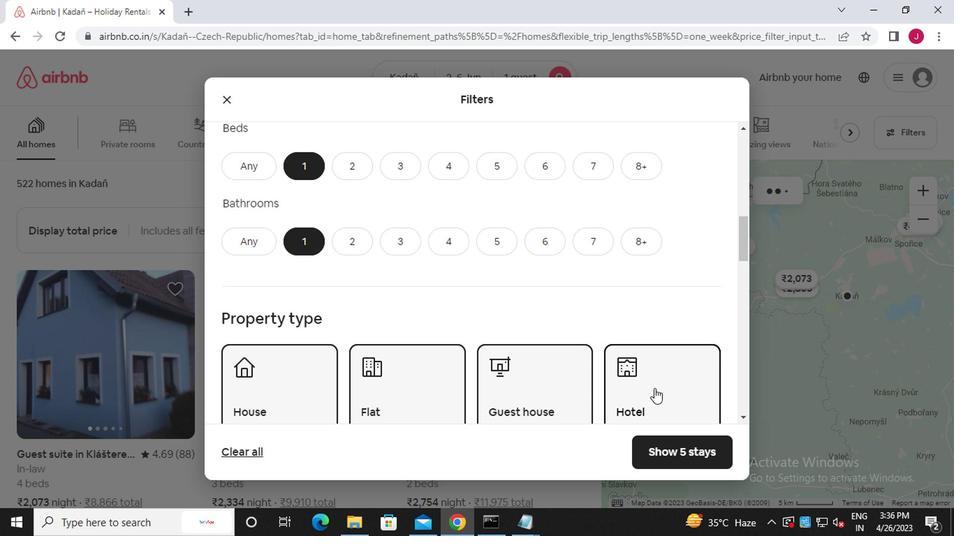 
Action: Mouse scrolled (633, 387) with delta (0, 0)
Screenshot: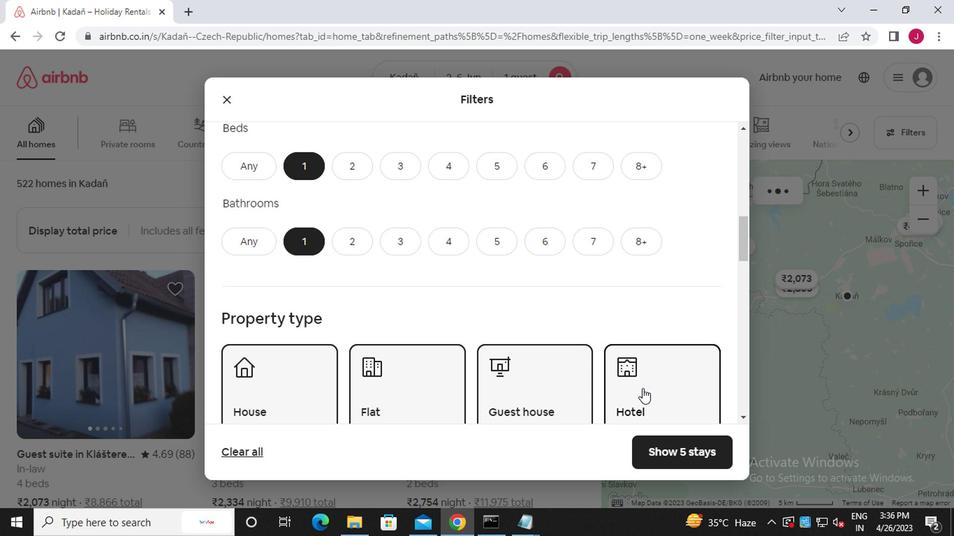 
Action: Mouse scrolled (633, 387) with delta (0, 0)
Screenshot: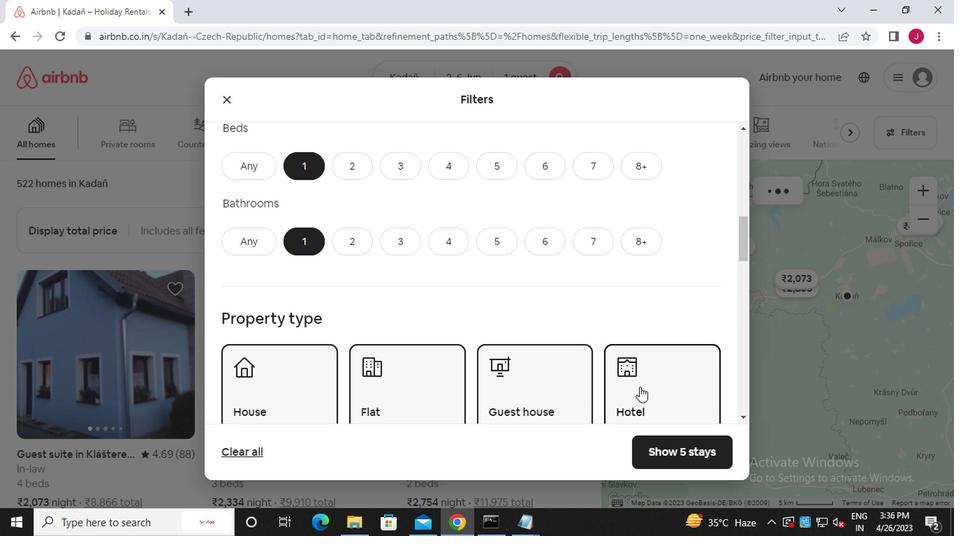 
Action: Mouse scrolled (633, 387) with delta (0, 0)
Screenshot: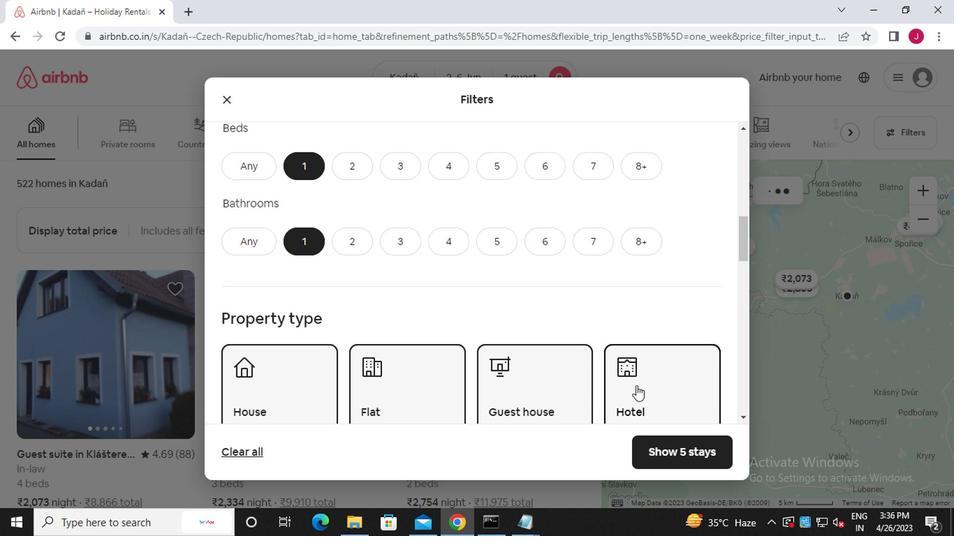 
Action: Mouse moved to (630, 380)
Screenshot: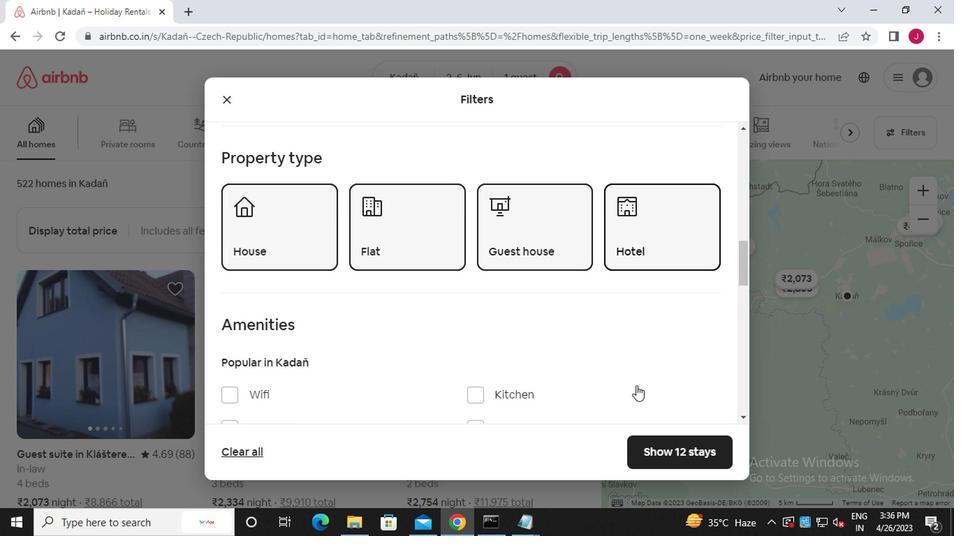 
Action: Mouse scrolled (630, 379) with delta (0, 0)
Screenshot: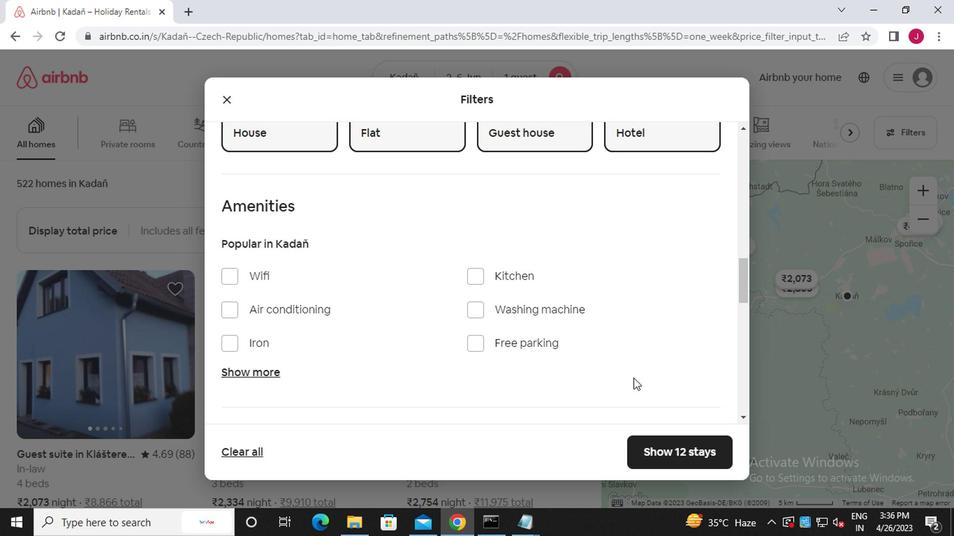 
Action: Mouse moved to (624, 380)
Screenshot: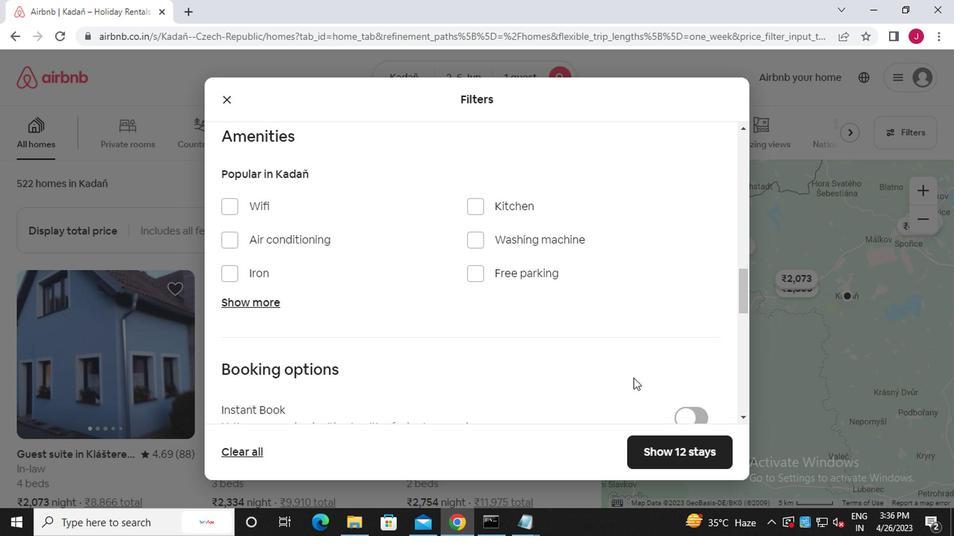 
Action: Mouse scrolled (624, 379) with delta (0, 0)
Screenshot: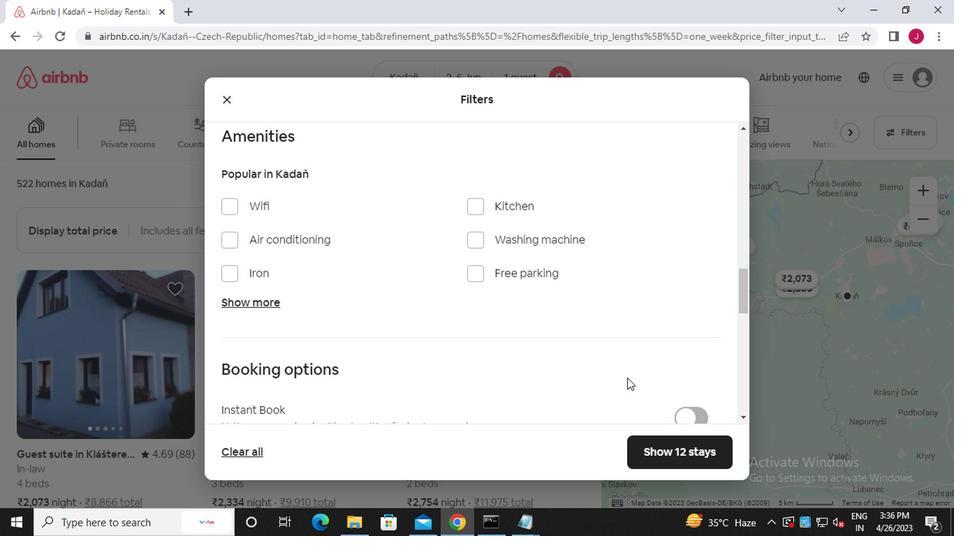 
Action: Mouse scrolled (624, 379) with delta (0, 0)
Screenshot: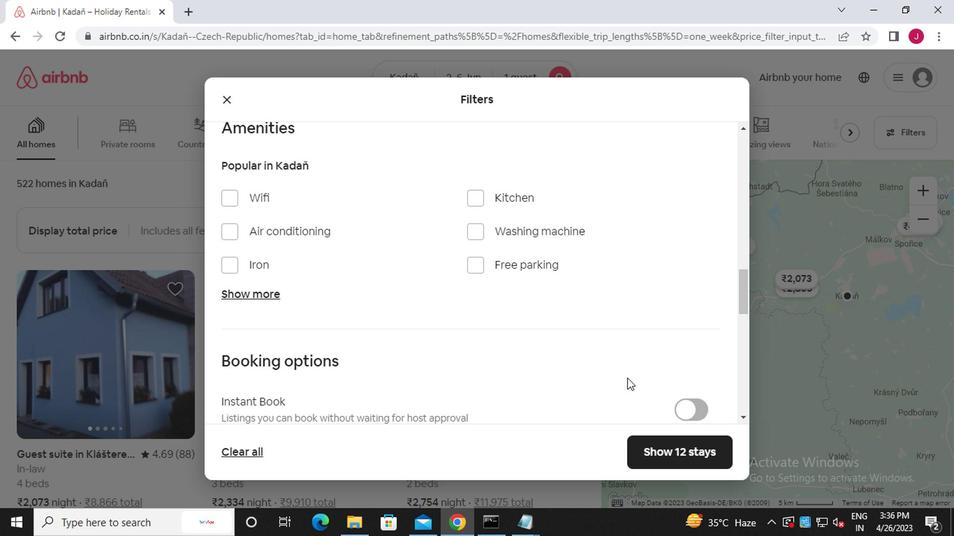 
Action: Mouse scrolled (624, 379) with delta (0, 0)
Screenshot: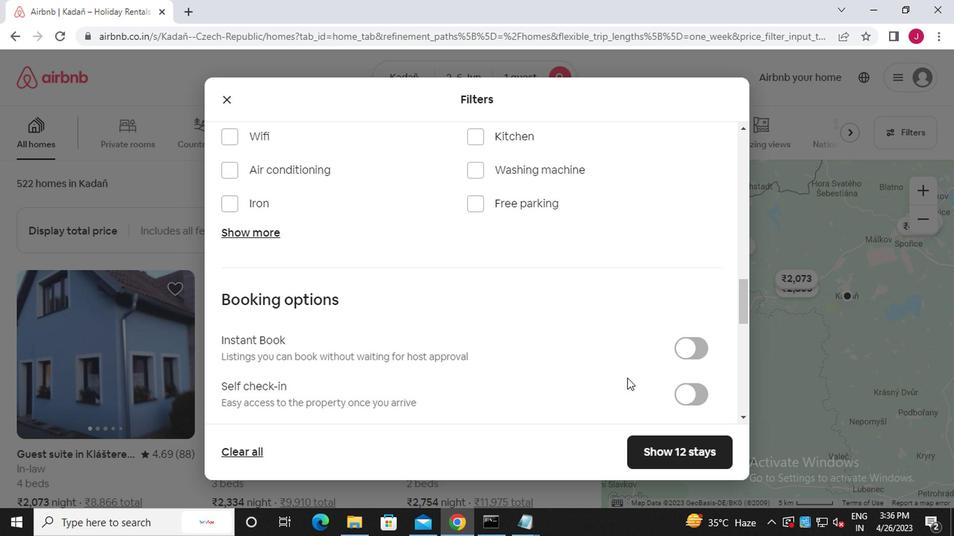 
Action: Mouse moved to (689, 259)
Screenshot: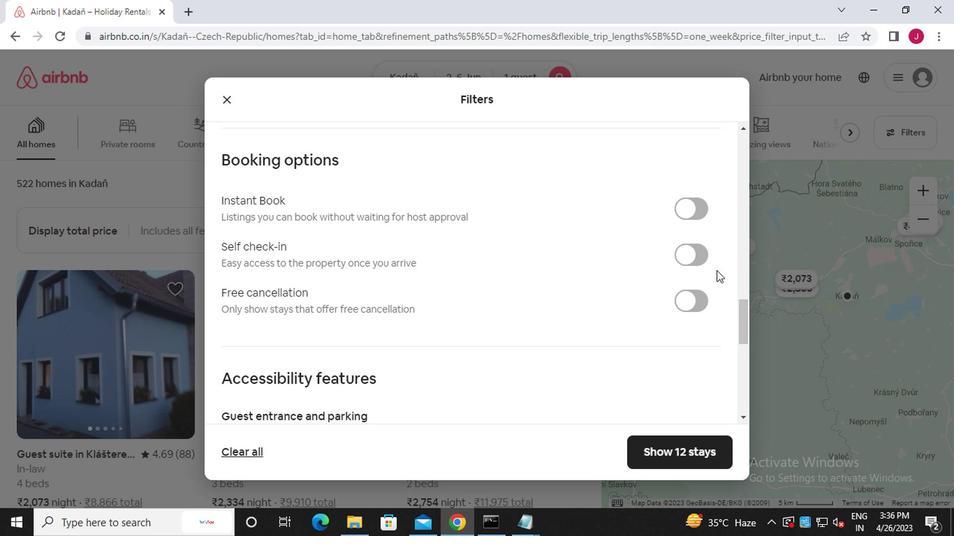 
Action: Mouse pressed left at (689, 259)
Screenshot: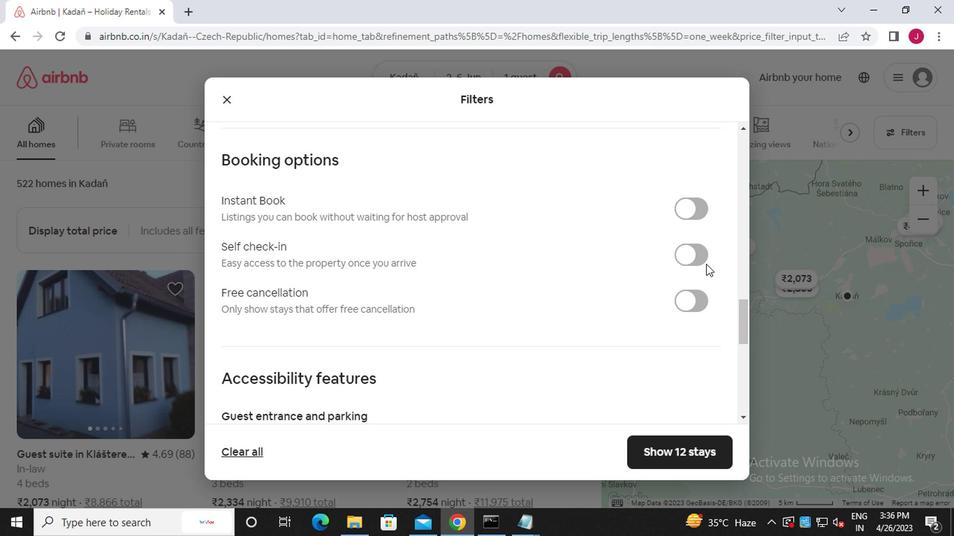 
Action: Mouse moved to (418, 325)
Screenshot: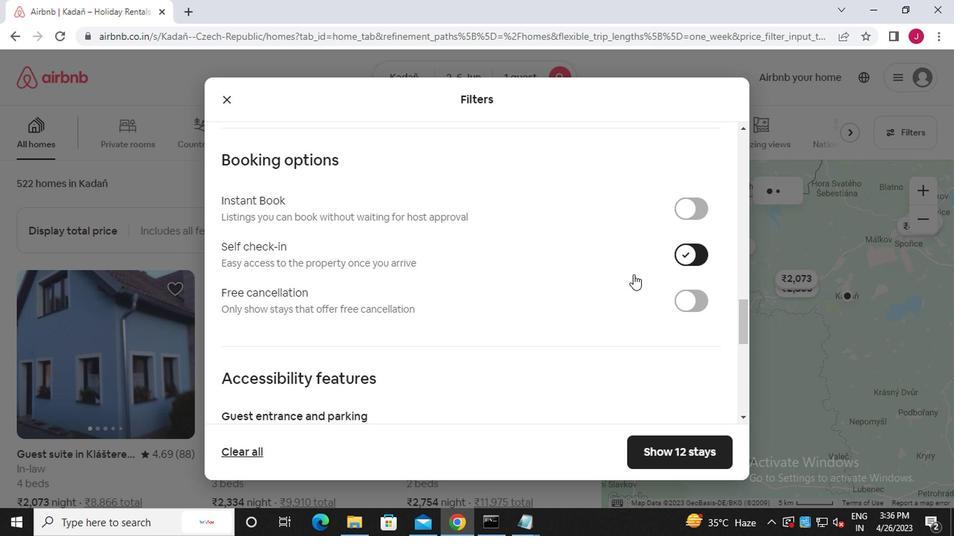 
Action: Mouse scrolled (418, 325) with delta (0, 0)
Screenshot: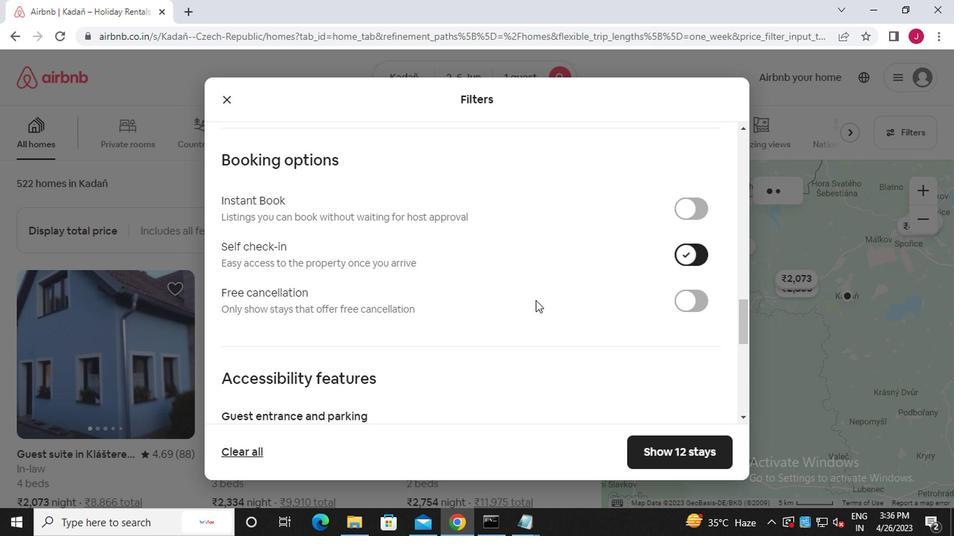 
Action: Mouse moved to (418, 325)
Screenshot: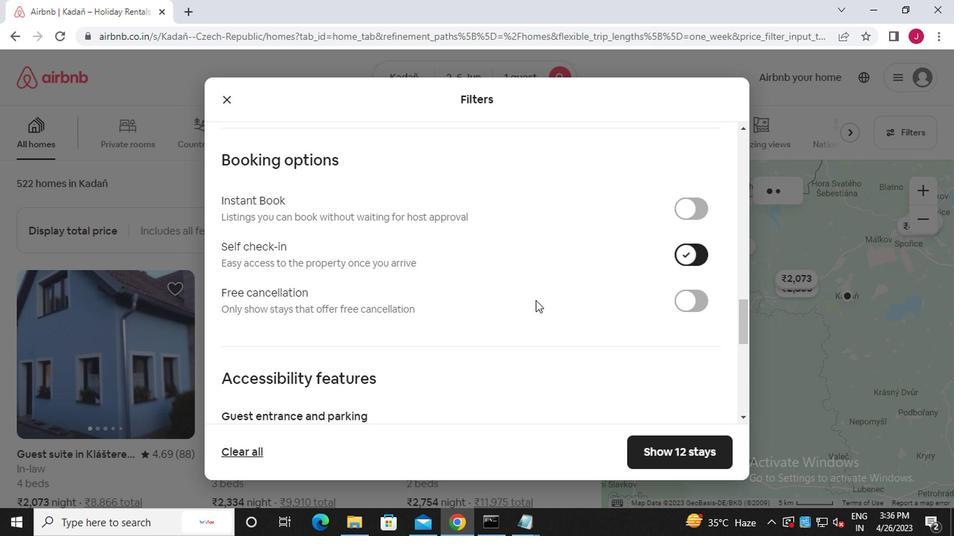
Action: Mouse scrolled (418, 325) with delta (0, 0)
Screenshot: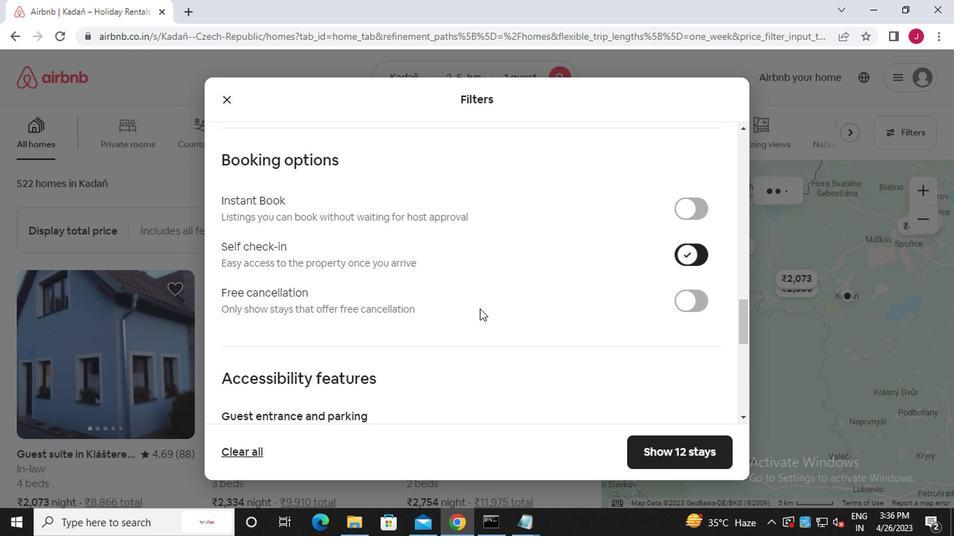 
Action: Mouse scrolled (418, 325) with delta (0, 0)
Screenshot: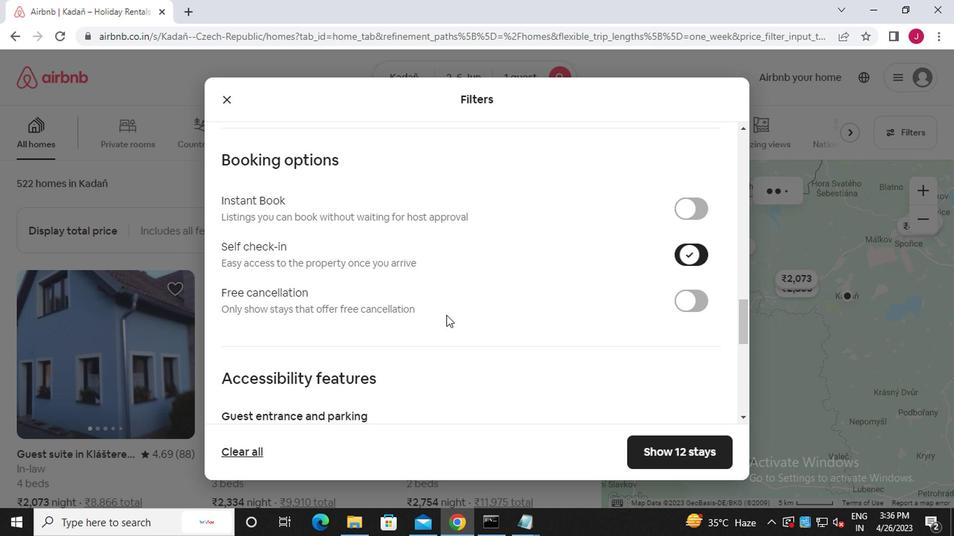 
Action: Mouse scrolled (418, 325) with delta (0, 0)
Screenshot: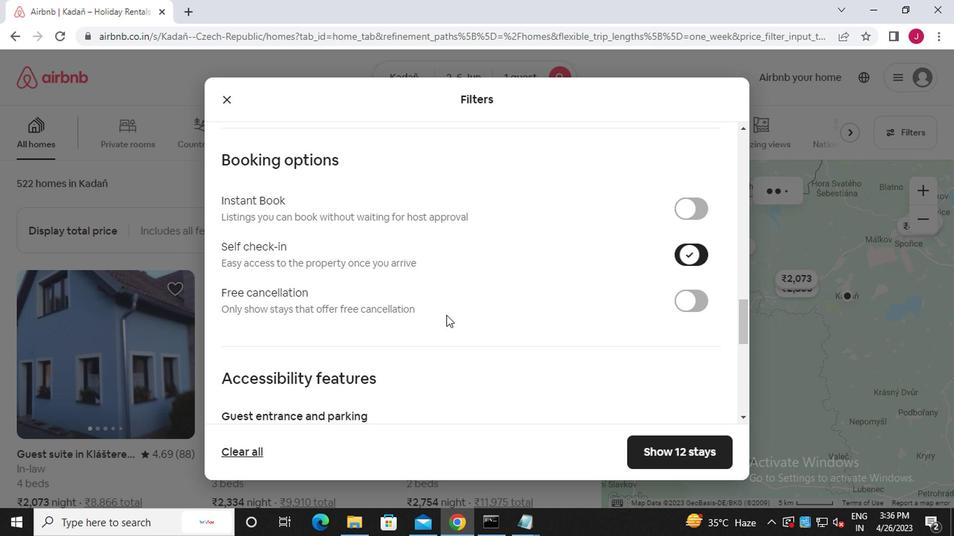 
Action: Mouse scrolled (418, 325) with delta (0, 0)
Screenshot: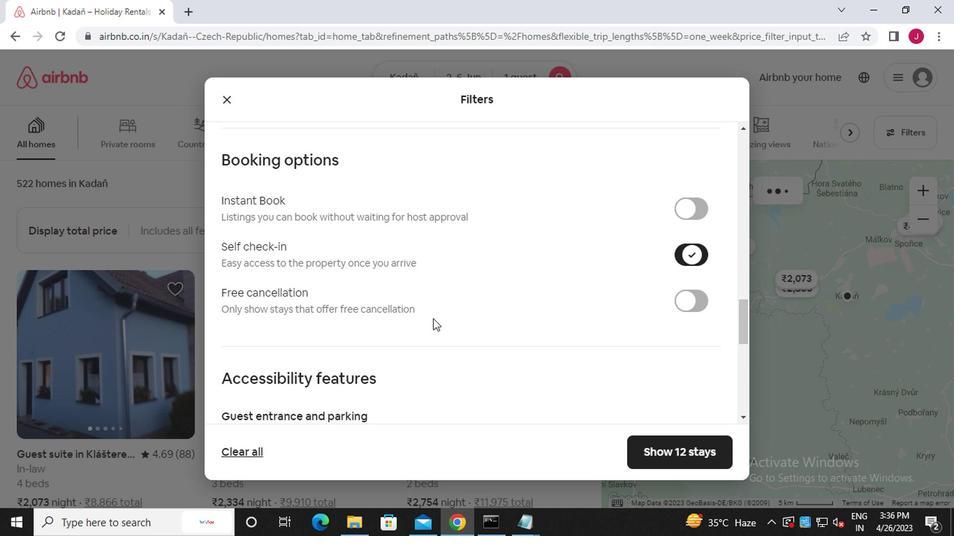 
Action: Mouse scrolled (418, 325) with delta (0, 0)
Screenshot: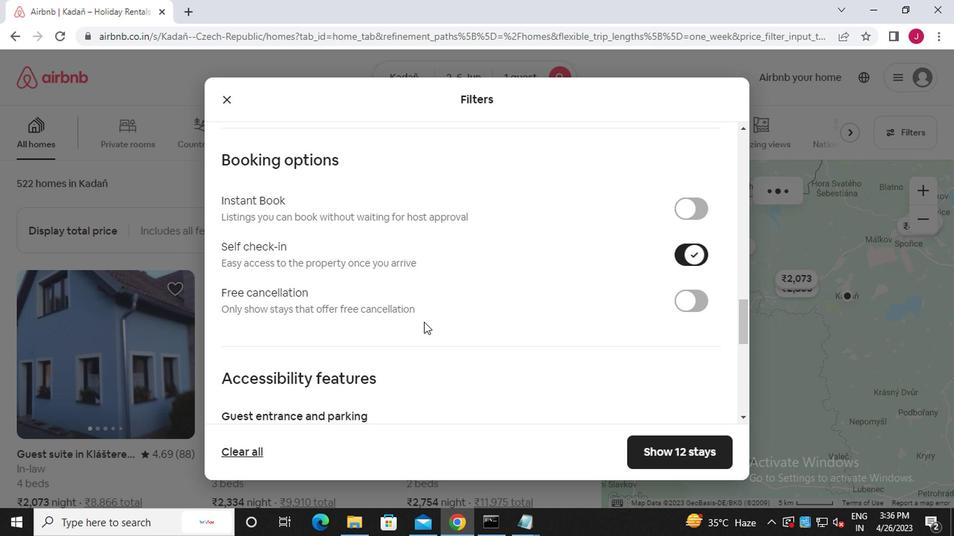 
Action: Mouse moved to (231, 355)
Screenshot: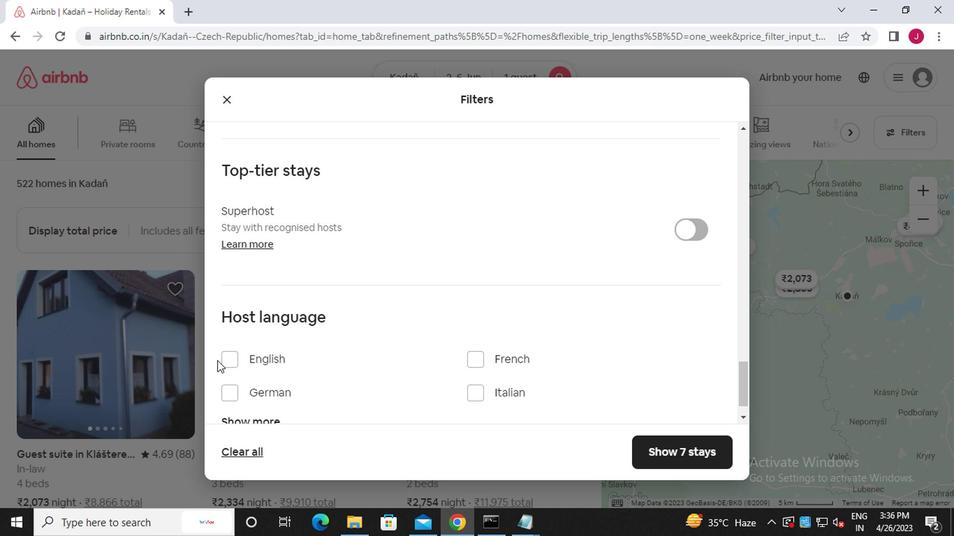 
Action: Mouse pressed left at (231, 355)
Screenshot: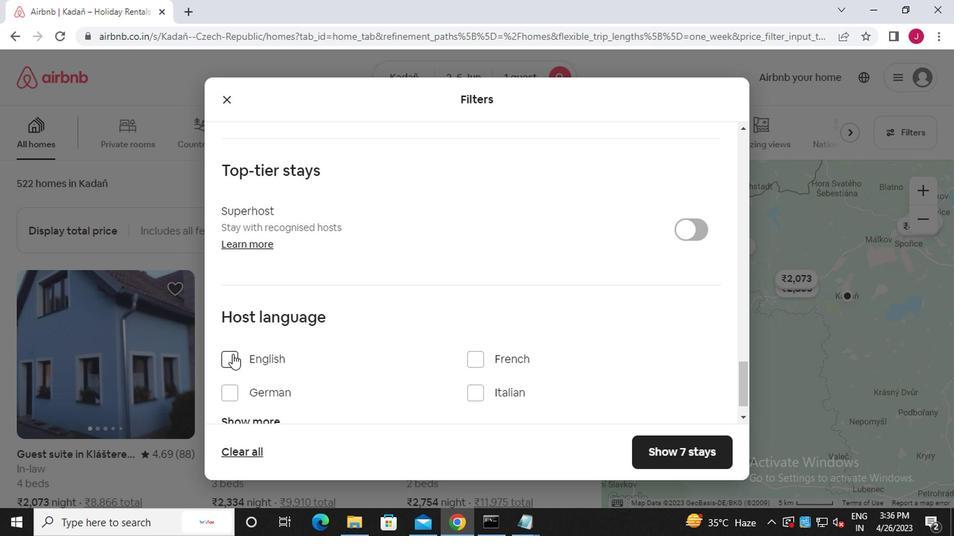 
Action: Mouse moved to (672, 458)
Screenshot: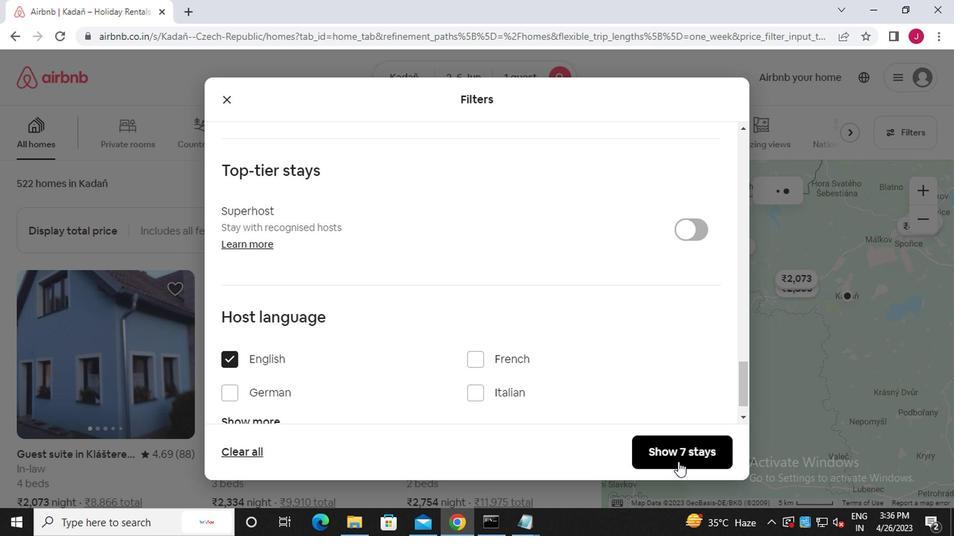 
Action: Mouse pressed left at (672, 458)
Screenshot: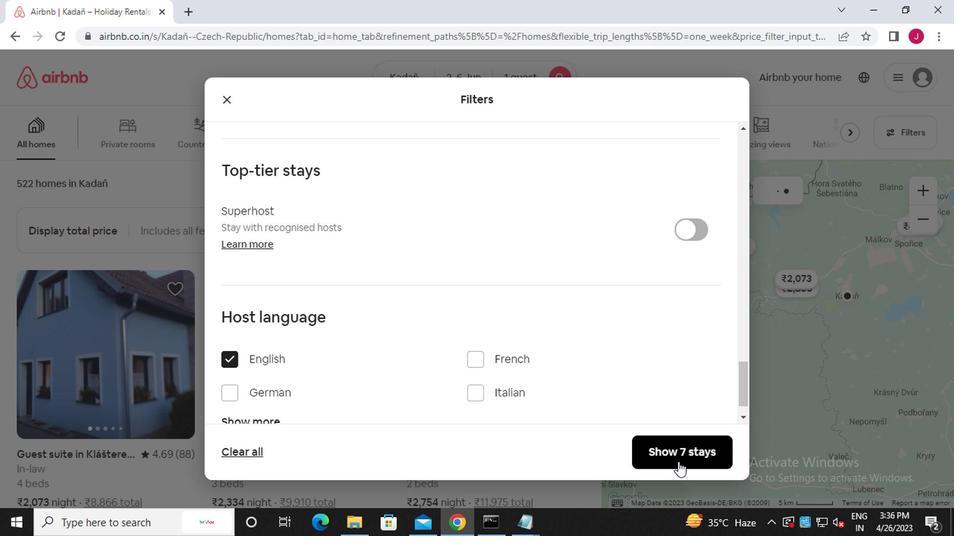 
Action: Mouse moved to (667, 453)
Screenshot: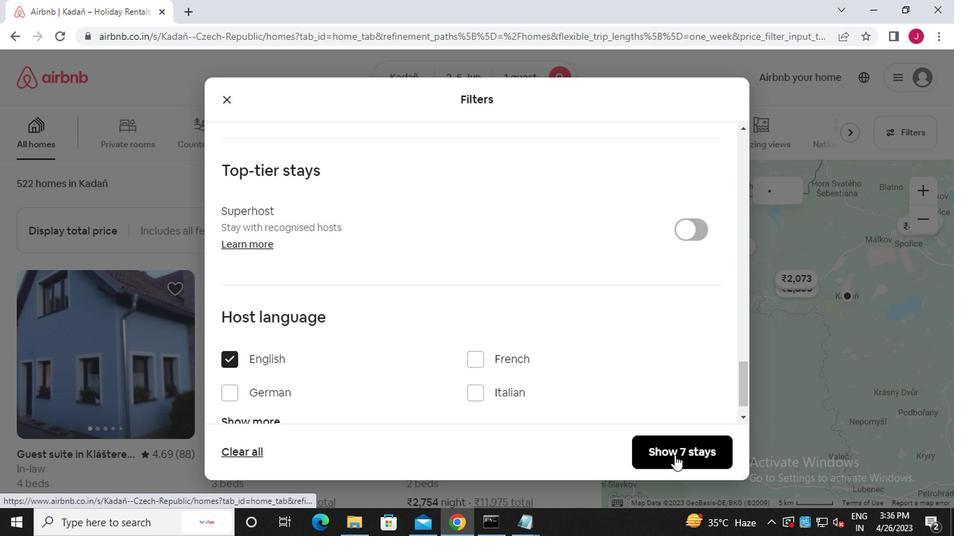 
